 Task: Create a showcase page on LinkedIn to highlight a specific product, service, or initiative
Action: Mouse moved to (797, 60)
Screenshot: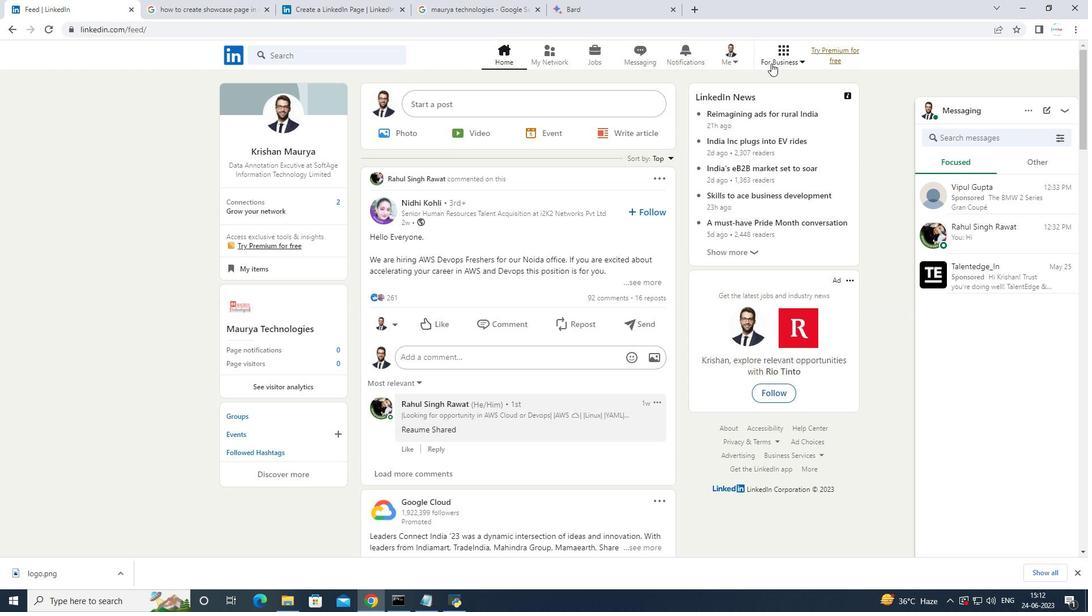
Action: Mouse pressed left at (797, 60)
Screenshot: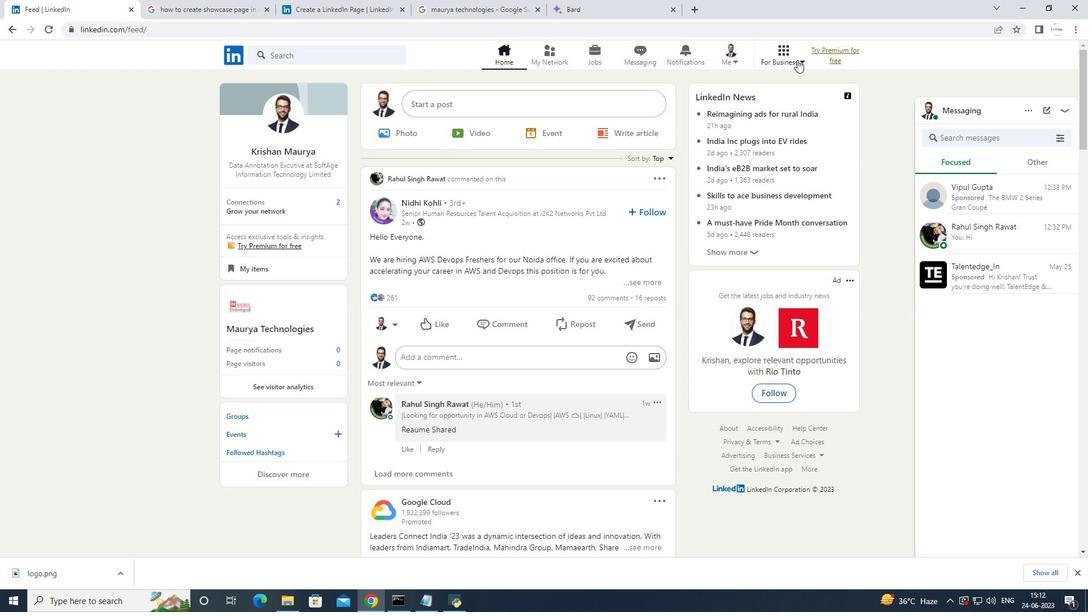 
Action: Mouse moved to (925, 460)
Screenshot: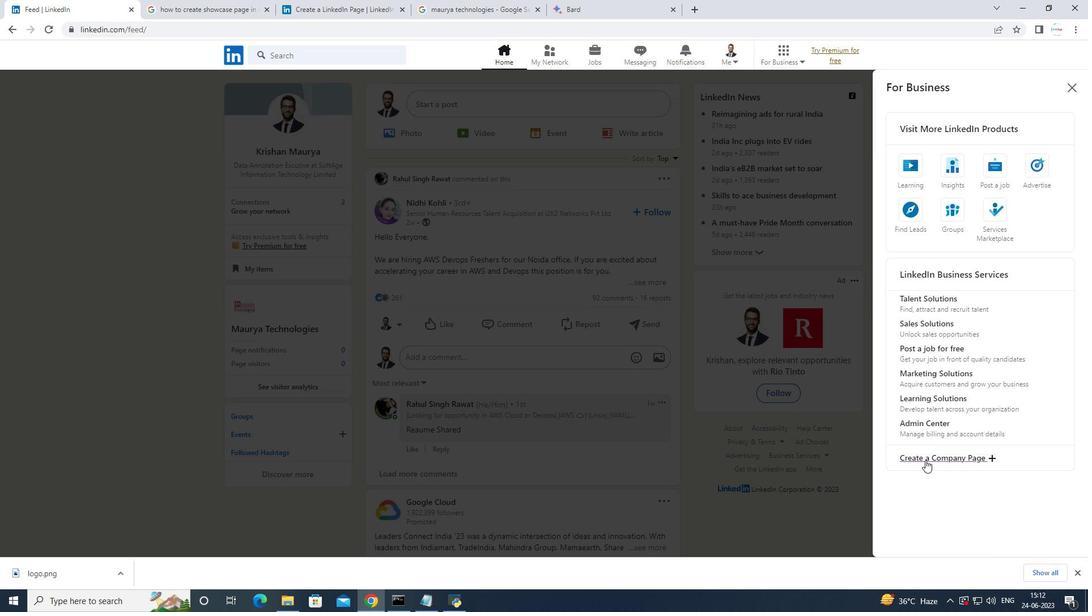 
Action: Mouse pressed left at (925, 460)
Screenshot: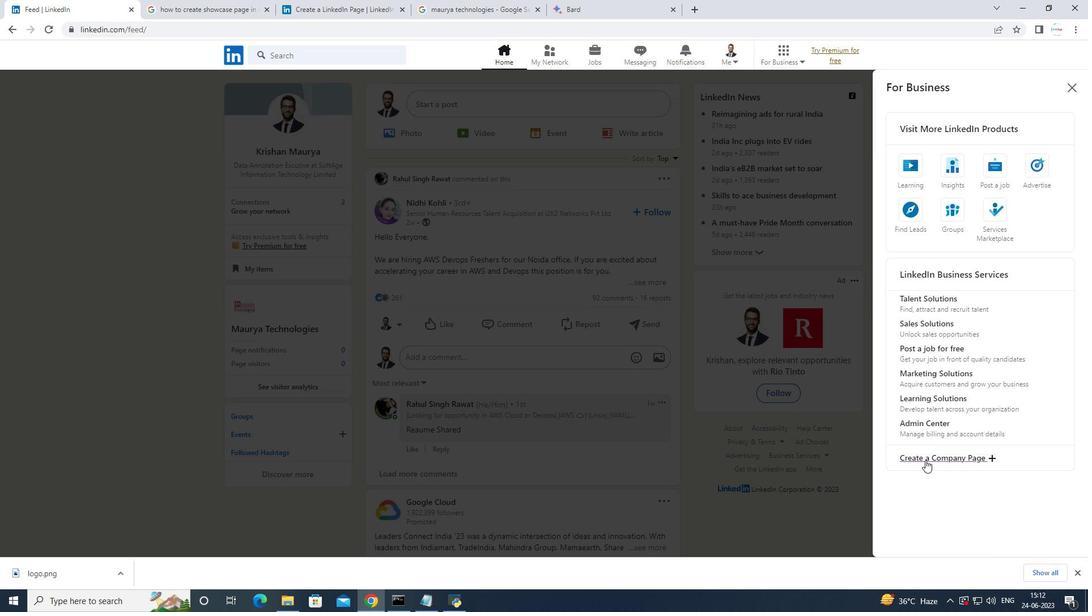 
Action: Mouse moved to (547, 226)
Screenshot: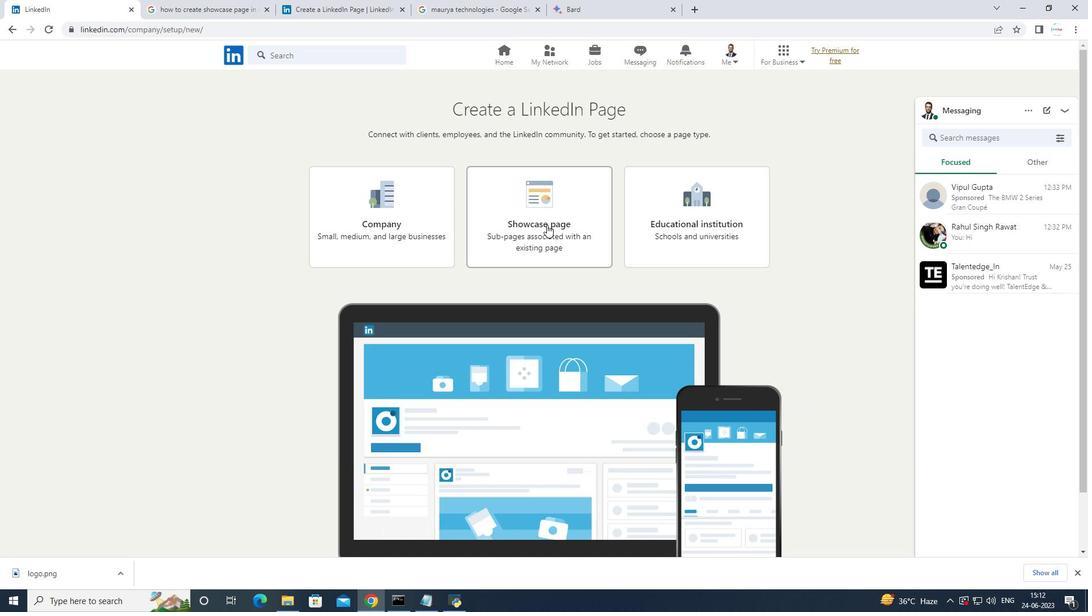 
Action: Mouse pressed left at (547, 226)
Screenshot: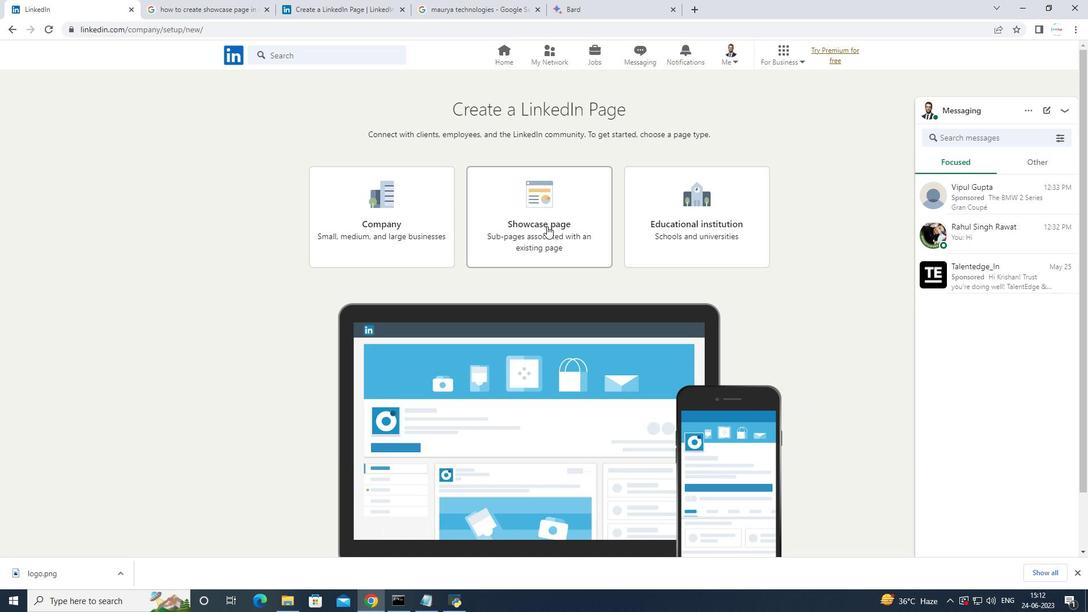 
Action: Mouse moved to (399, 216)
Screenshot: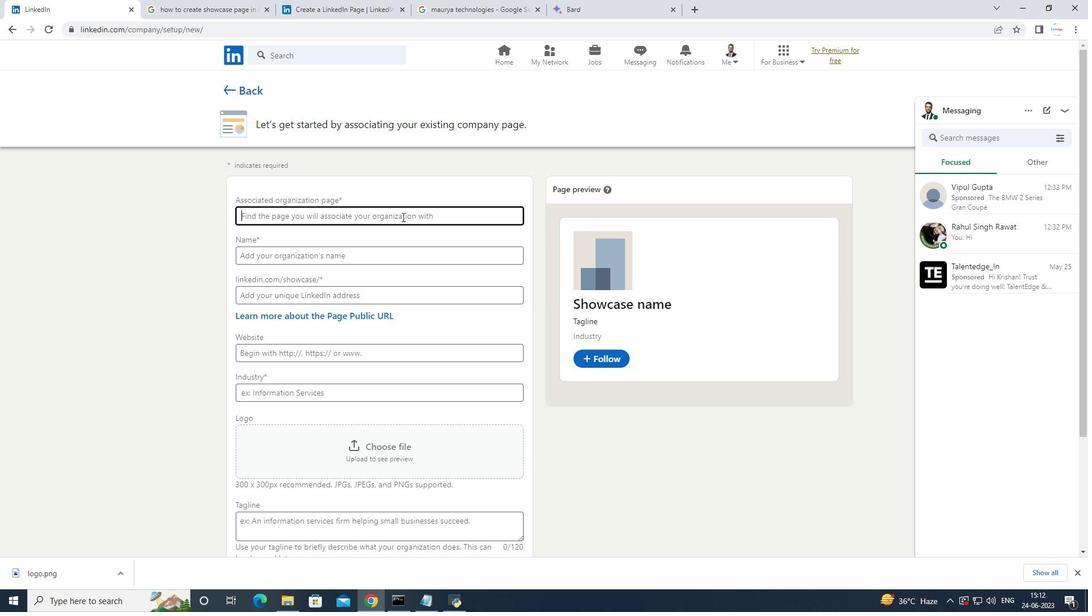 
Action: Mouse pressed left at (399, 216)
Screenshot: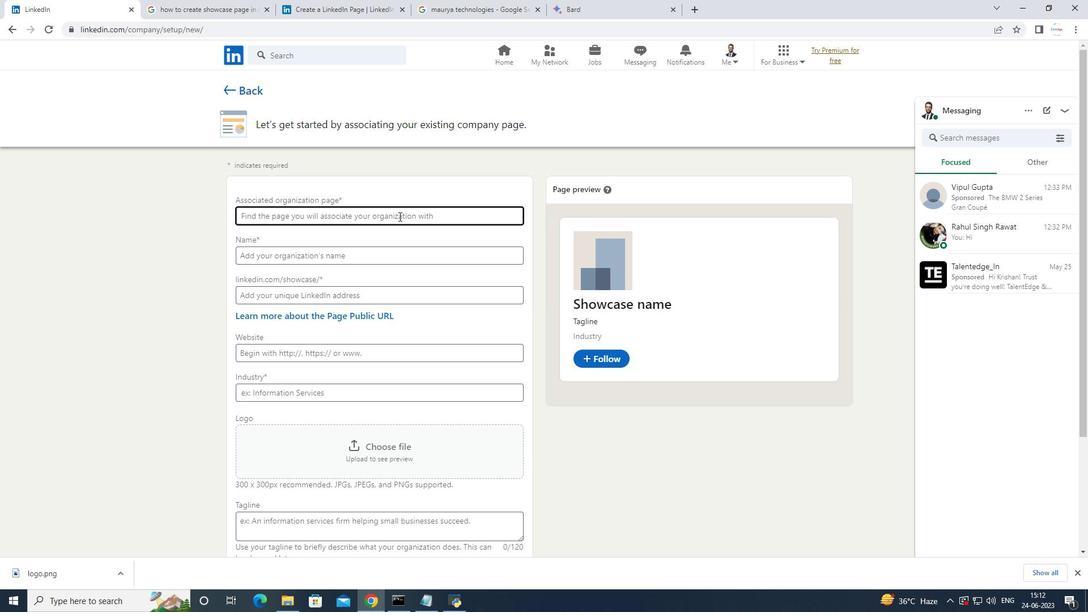 
Action: Key pressed maurya<Key.space>technologies
Screenshot: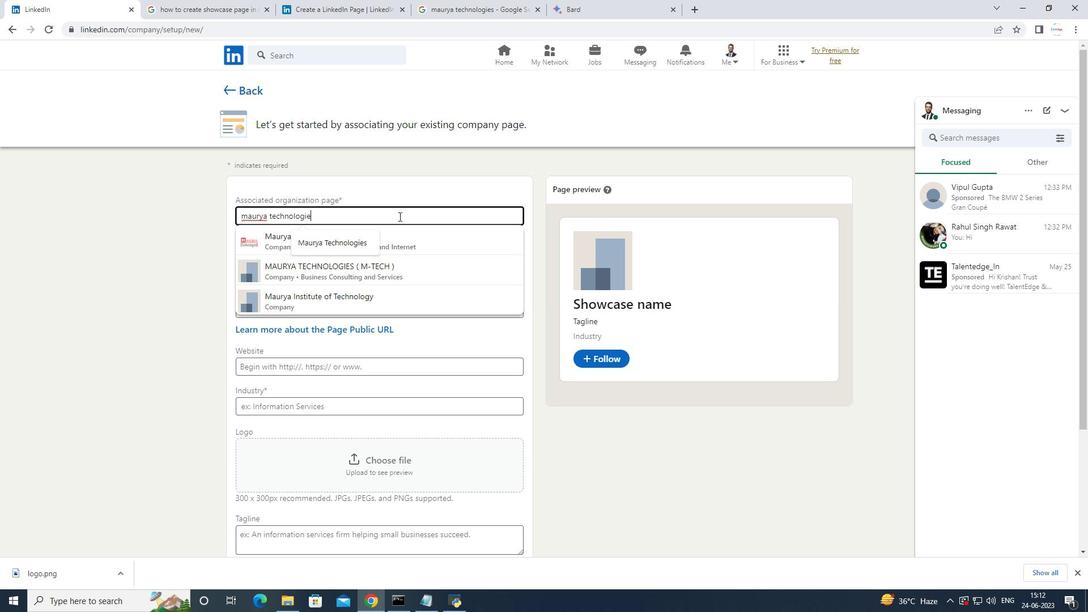 
Action: Mouse moved to (282, 244)
Screenshot: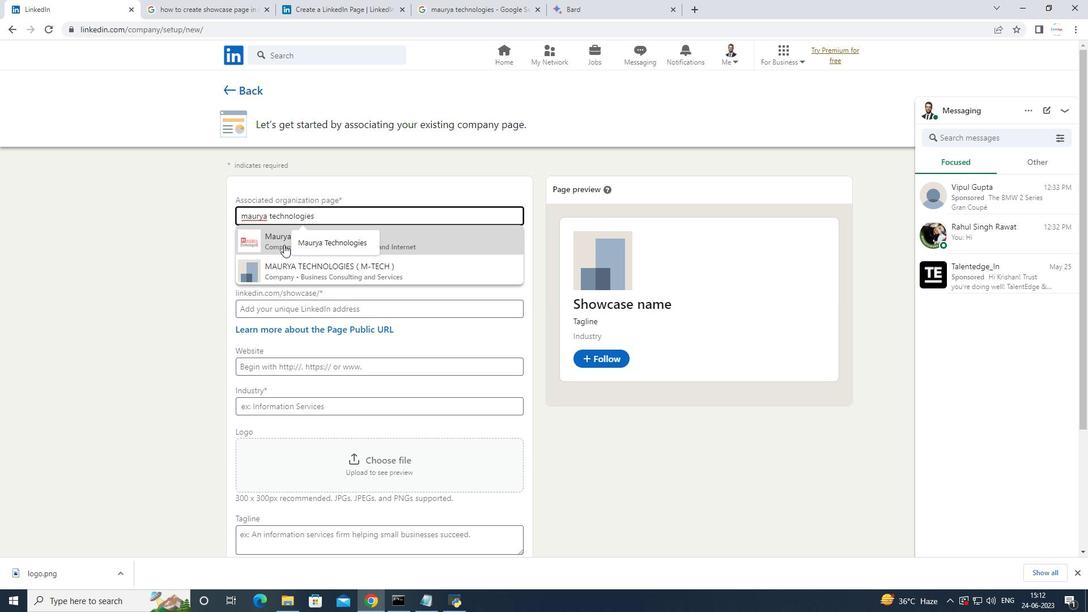 
Action: Mouse pressed left at (282, 244)
Screenshot: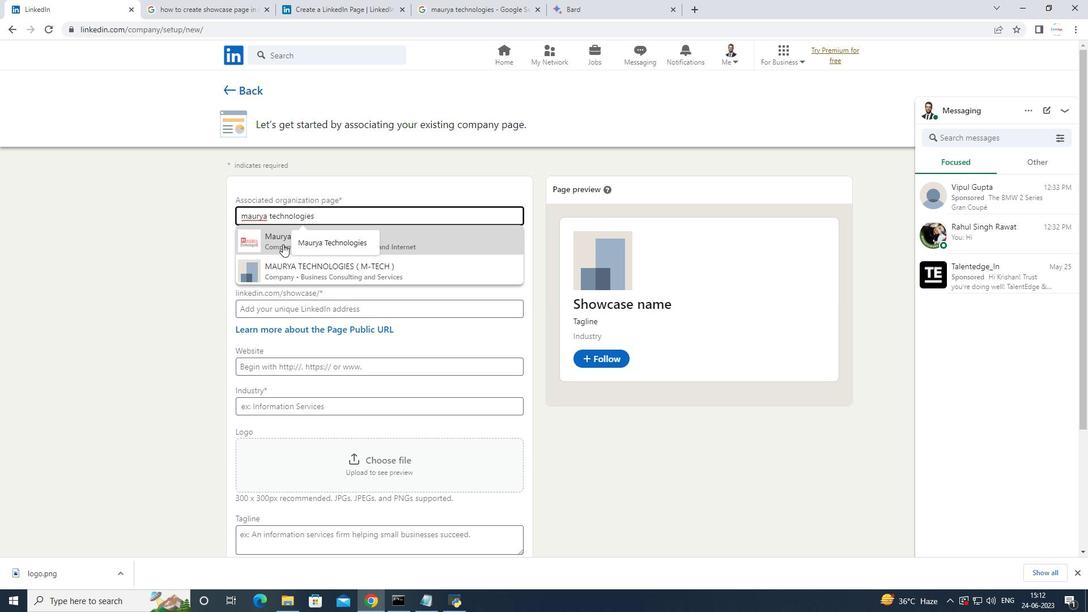 
Action: Mouse moved to (283, 255)
Screenshot: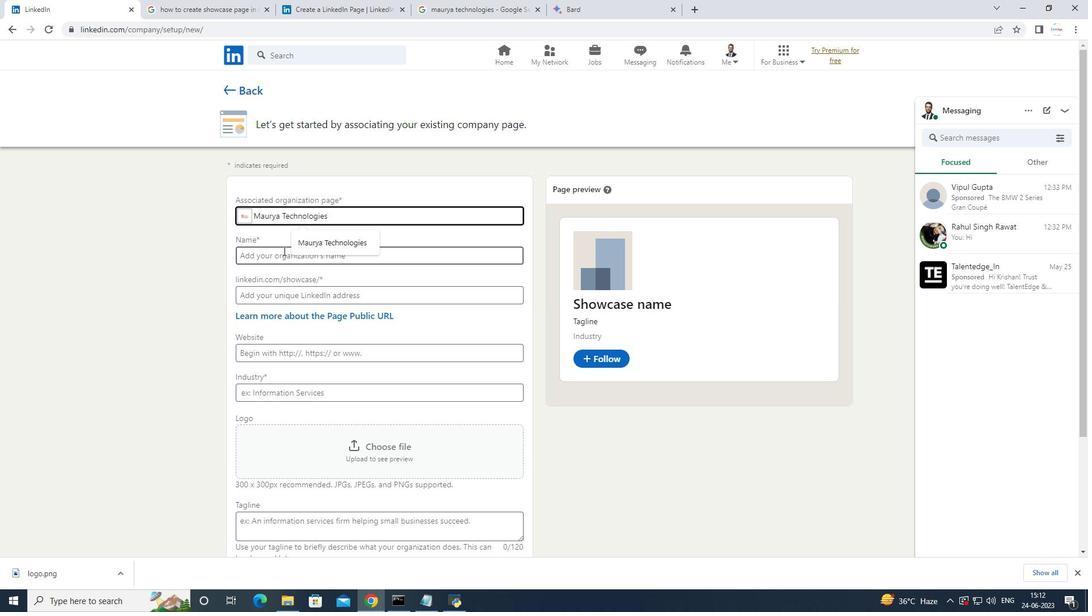 
Action: Mouse pressed left at (283, 255)
Screenshot: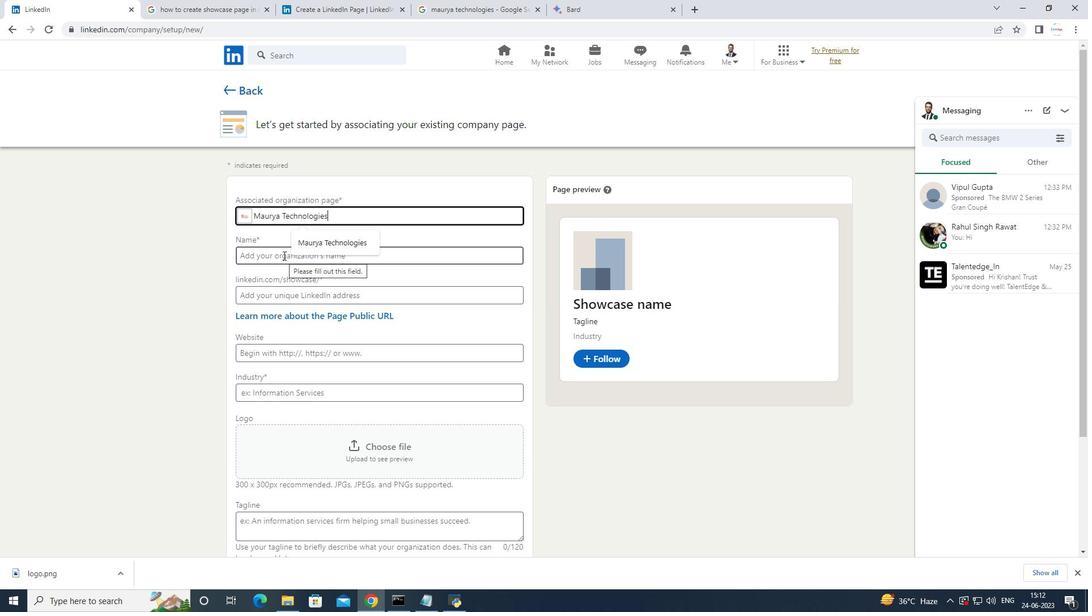 
Action: Mouse moved to (289, 256)
Screenshot: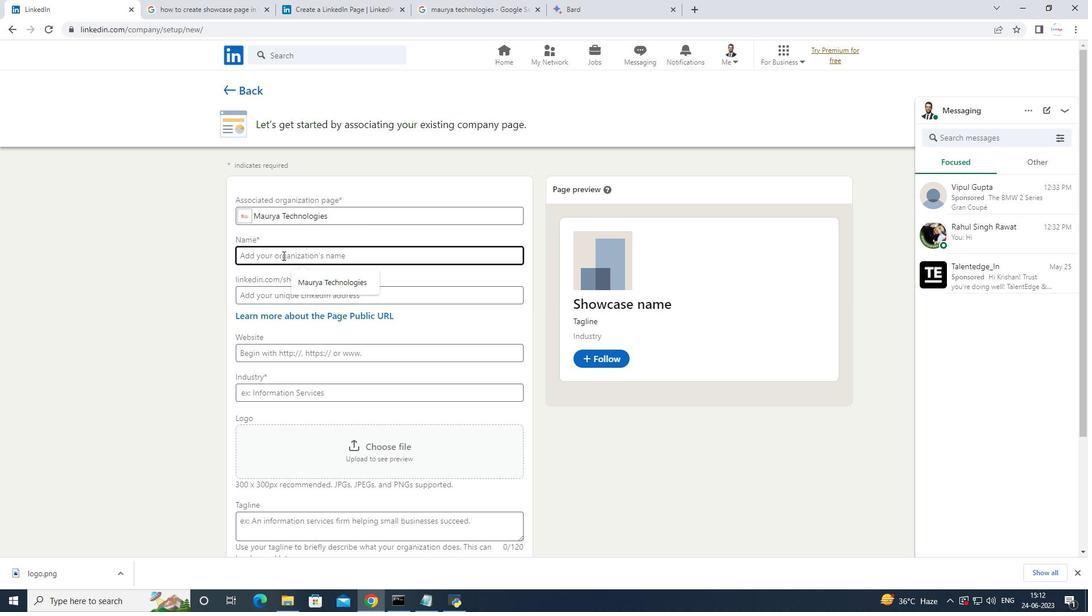 
Action: Key pressed <Key.shift><Key.shift><Key.shift><Key.shift><Key.shift><Key.shift><Key.shift><Key.shift><Key.shift><Key.shift><Key.shift><Key.shift><Key.shift><Key.shift><Key.shift><Key.shift><Key.shift><Key.shift><Key.shift><Key.shift><Key.shift><Key.shift><Key.shift><Key.shift><Key.shift><Key.shift><Key.shift><Key.shift><Key.shift><Key.shift><Key.shift><Key.shift>Maurya<Key.space><Key.shift>Digital<Key.space><Key.shift>Solution
Screenshot: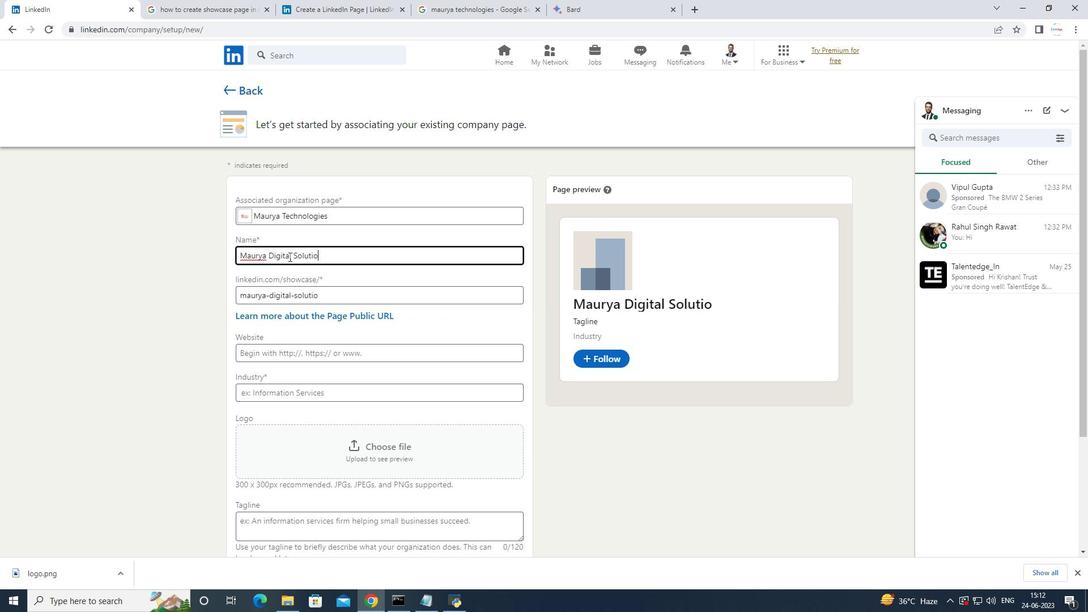 
Action: Mouse moved to (338, 329)
Screenshot: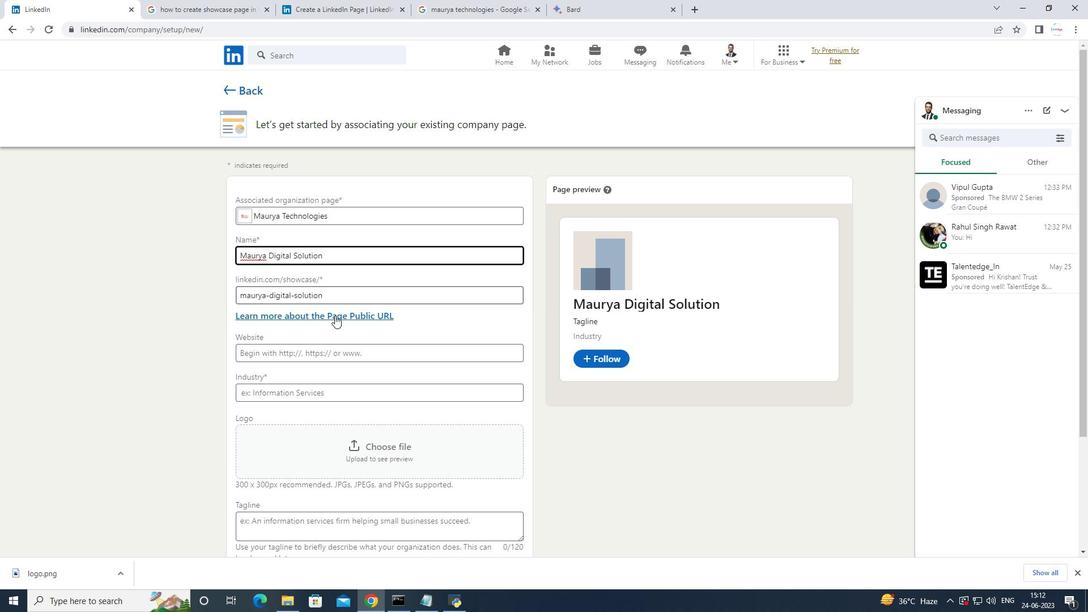 
Action: Mouse scrolled (338, 329) with delta (0, 0)
Screenshot: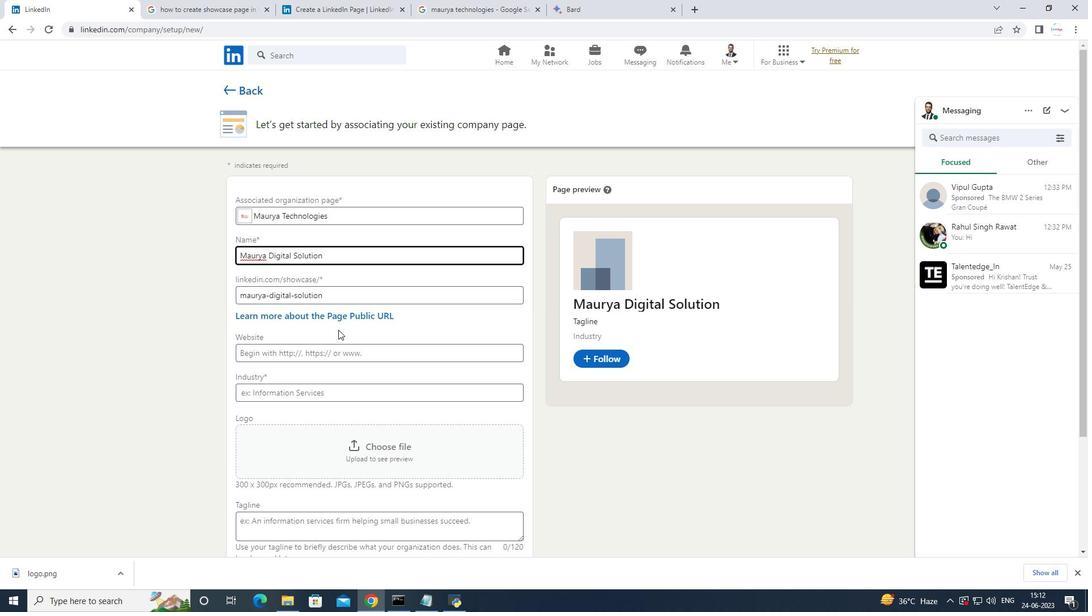 
Action: Mouse moved to (341, 300)
Screenshot: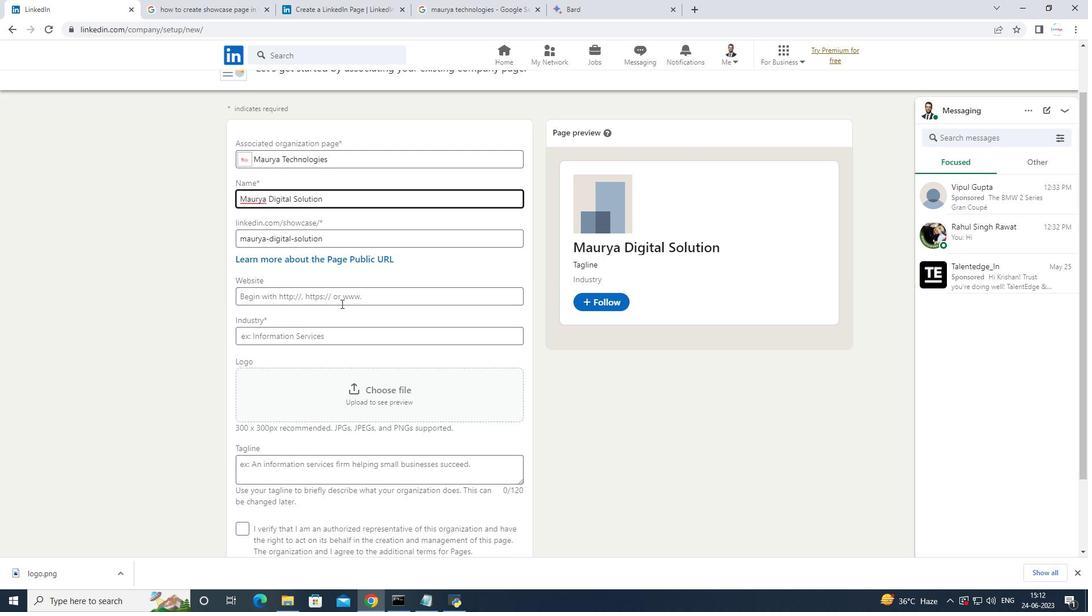 
Action: Mouse pressed left at (341, 300)
Screenshot: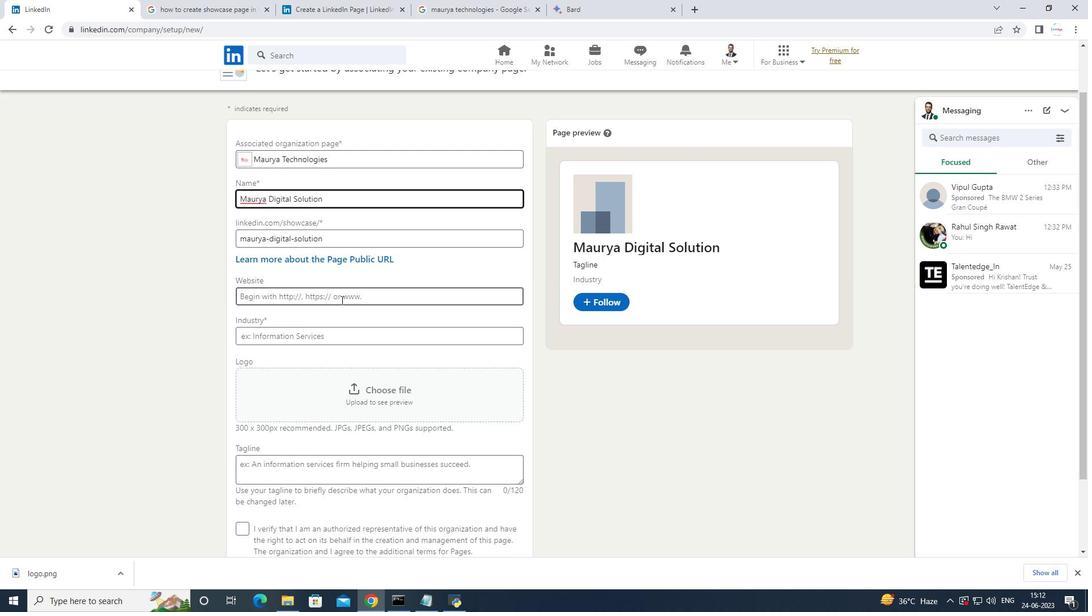 
Action: Key pressed <Key.space>maurya<Key.backspace><Key.backspace><Key.backspace><Key.backspace><Key.backspace><Key.backspace><Key.backspace><Key.backspace>www.mauryadigitalsolution.com
Screenshot: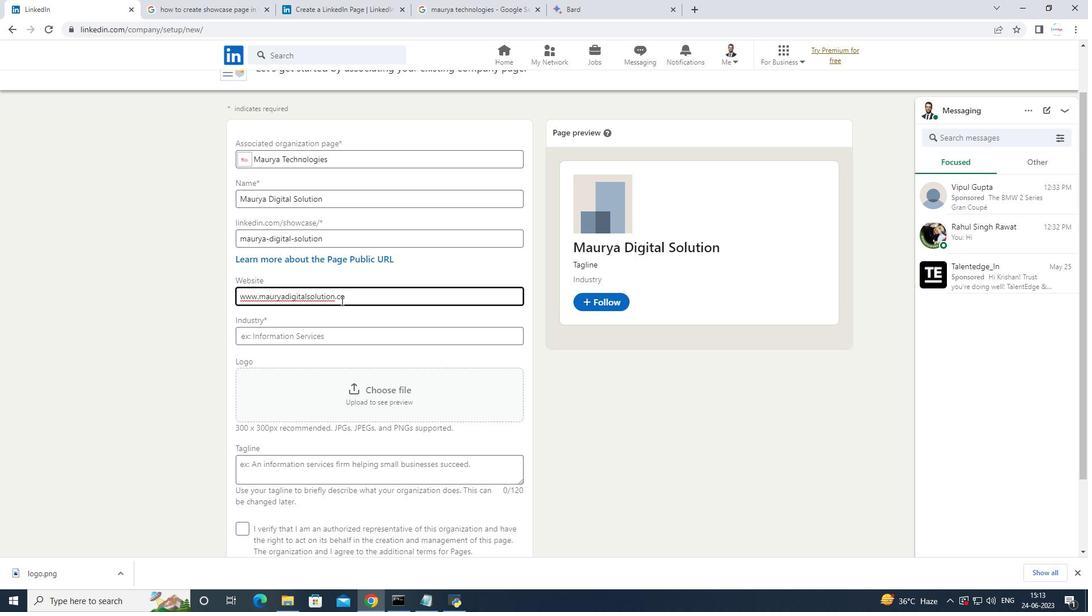 
Action: Mouse moved to (375, 340)
Screenshot: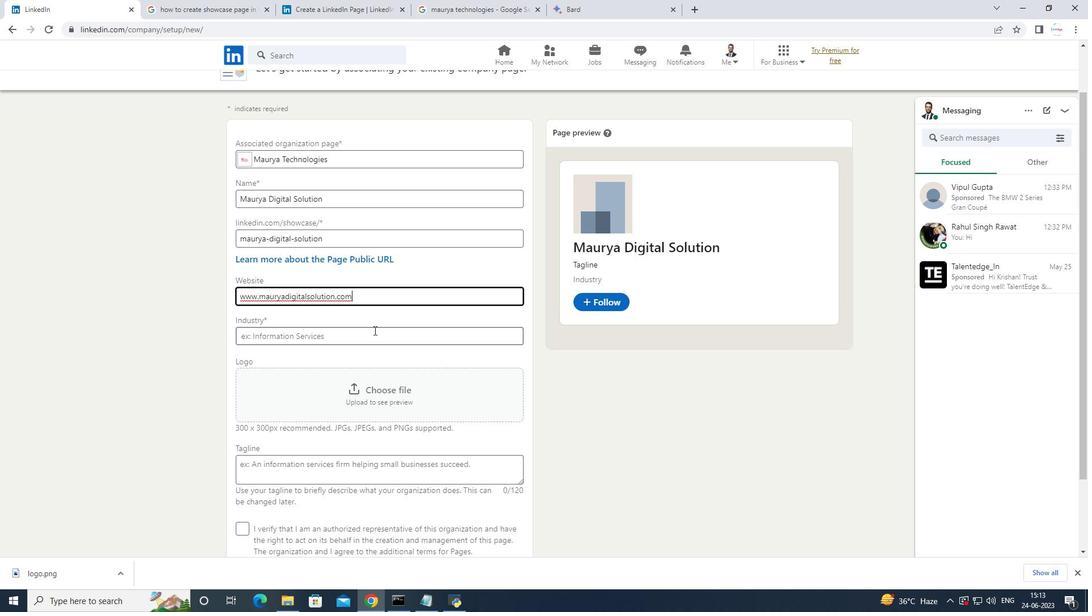 
Action: Mouse pressed left at (375, 340)
Screenshot: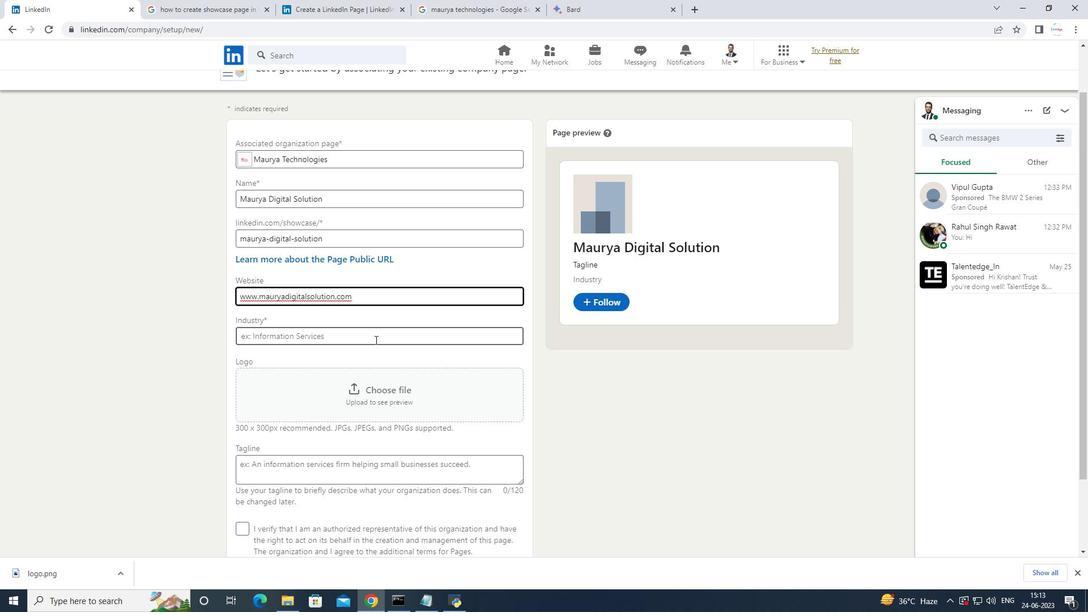 
Action: Mouse moved to (375, 340)
Screenshot: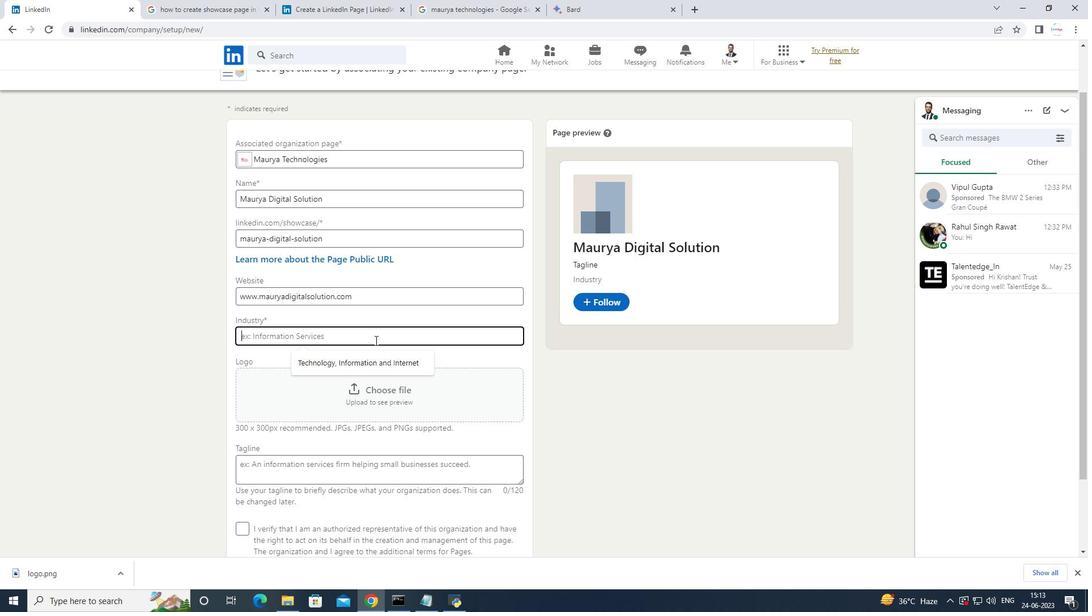 
Action: Key pressed marketing
Screenshot: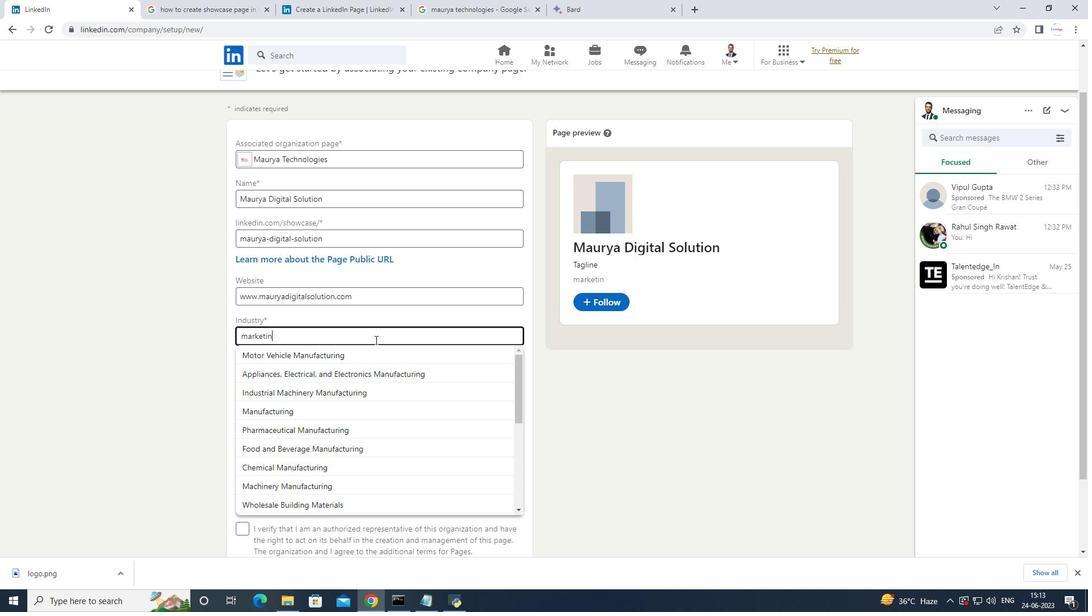 
Action: Mouse moved to (354, 357)
Screenshot: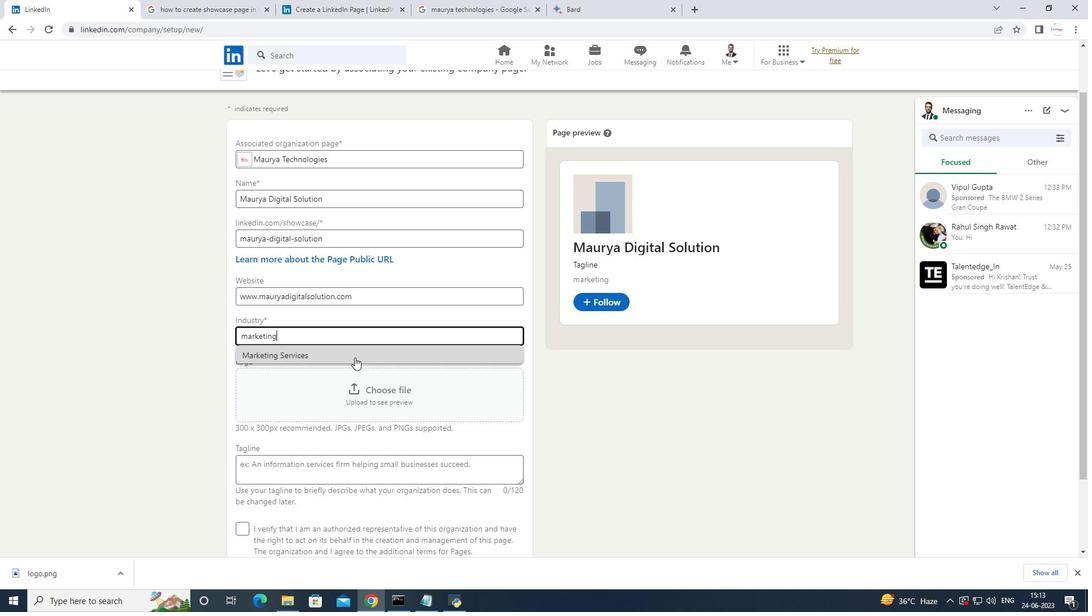 
Action: Mouse pressed left at (354, 357)
Screenshot: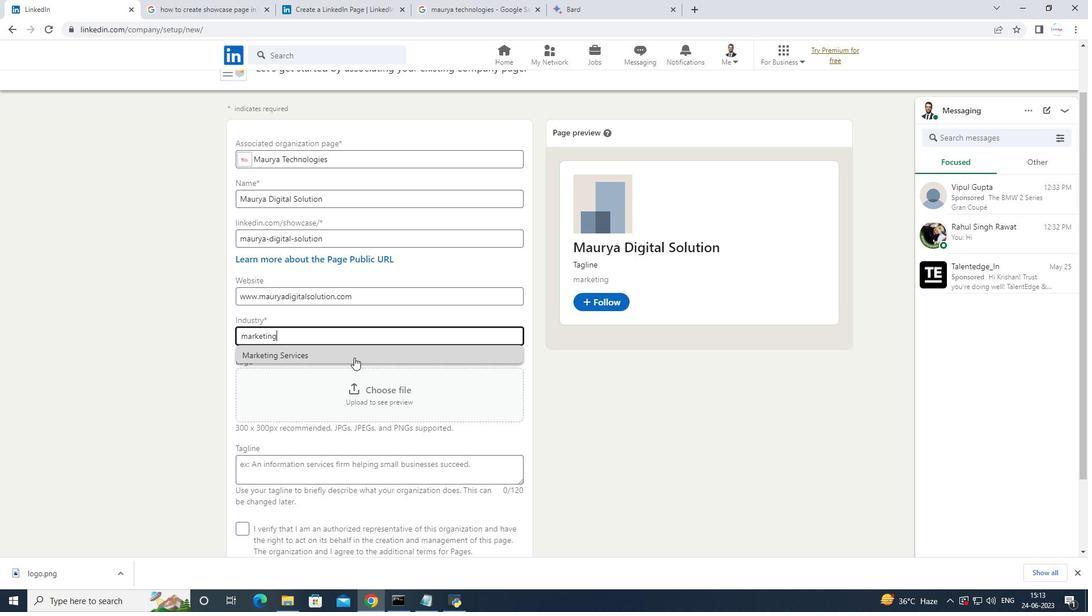 
Action: Mouse moved to (350, 424)
Screenshot: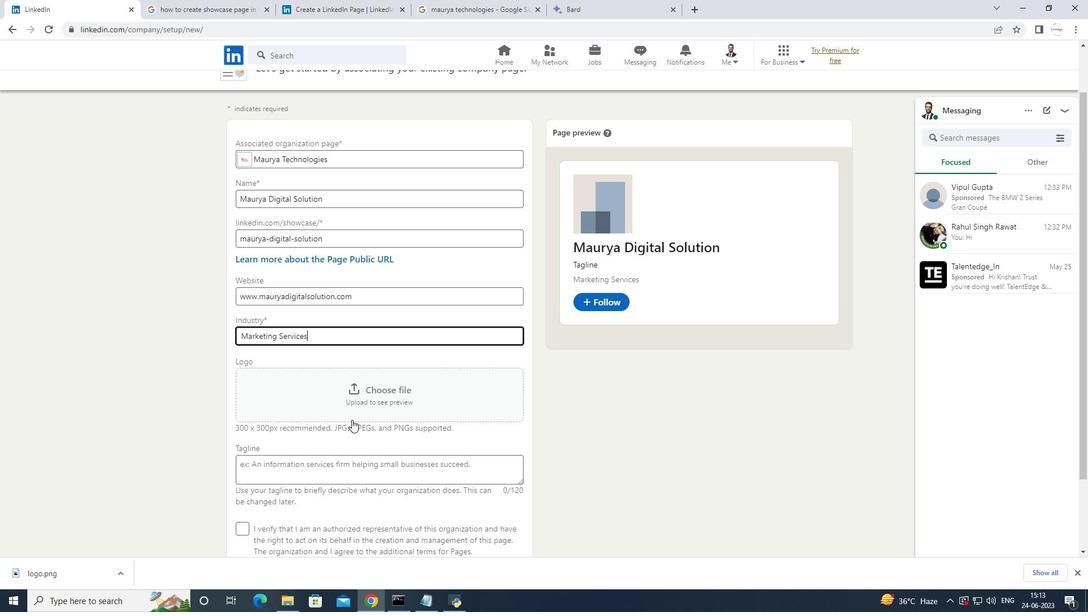
Action: Mouse scrolled (350, 424) with delta (0, 0)
Screenshot: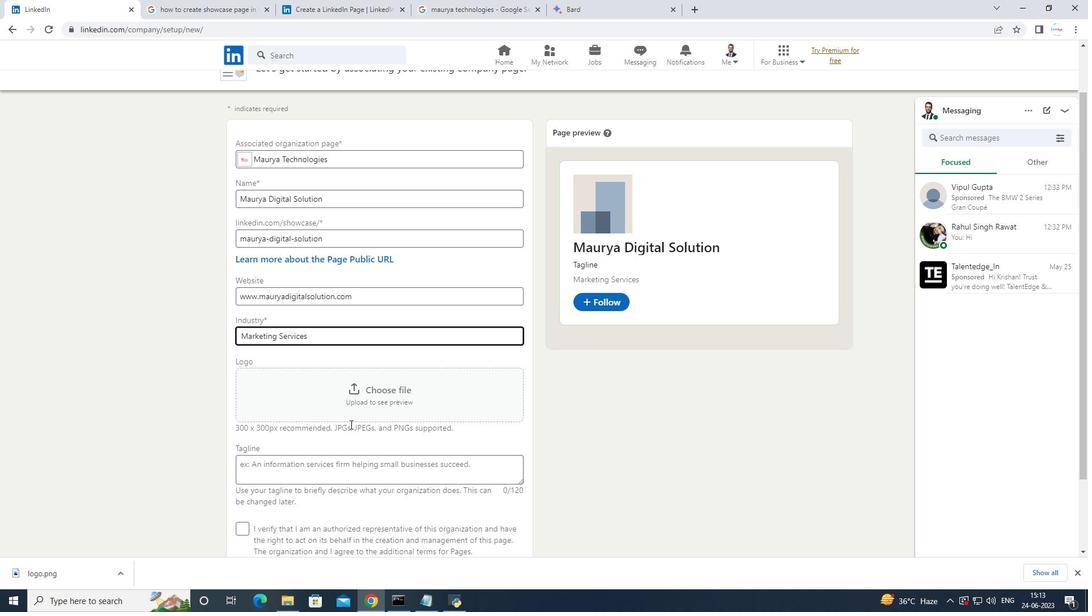 
Action: Mouse moved to (333, 415)
Screenshot: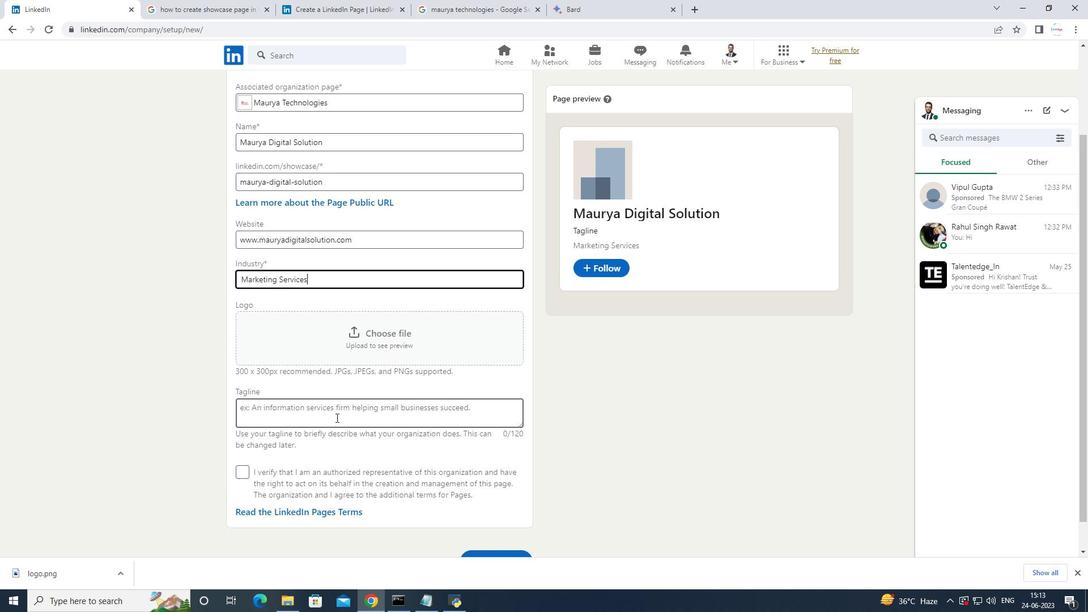 
Action: Mouse pressed left at (333, 415)
Screenshot: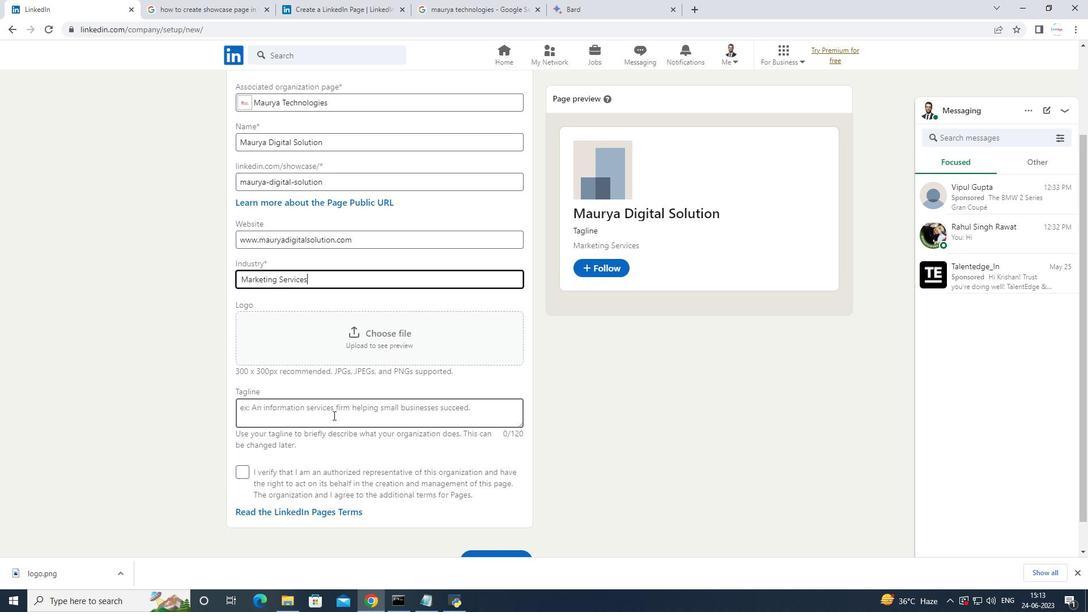 
Action: Key pressed digi<Key.backspace><Key.backspace><Key.backspace><Key.backspace><Key.backspace>its<Key.space>time<Key.space>to<Key.space>shift<Key.space>digital
Screenshot: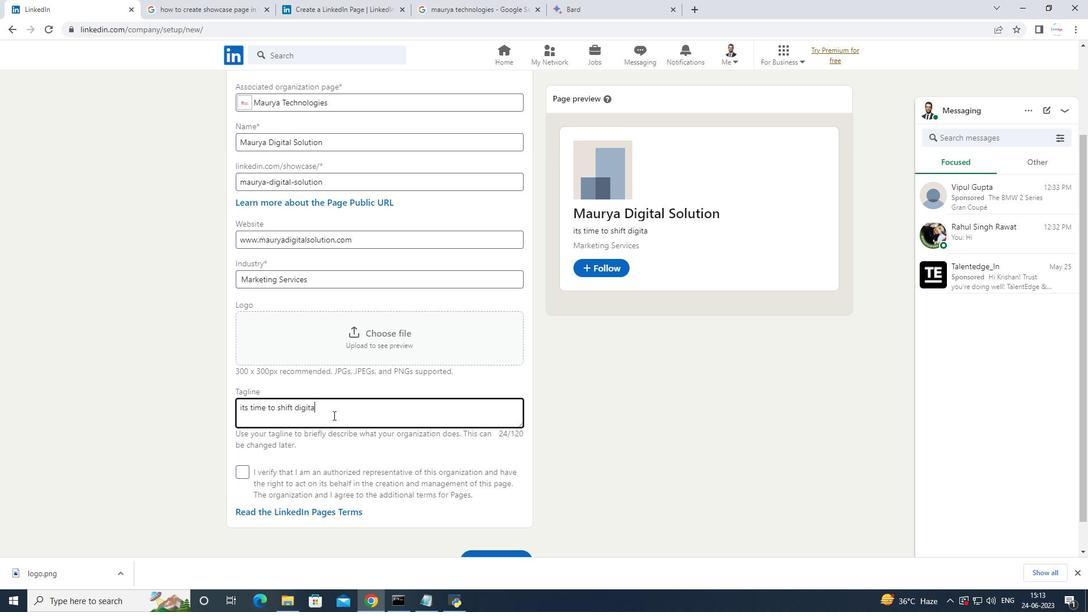 
Action: Mouse moved to (361, 346)
Screenshot: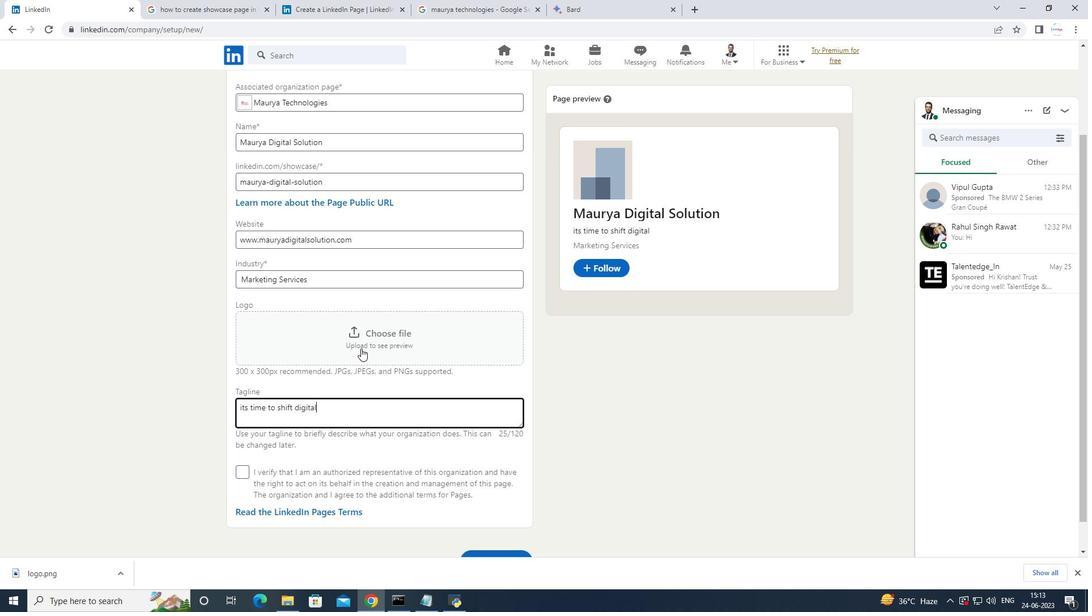 
Action: Mouse pressed left at (361, 346)
Screenshot: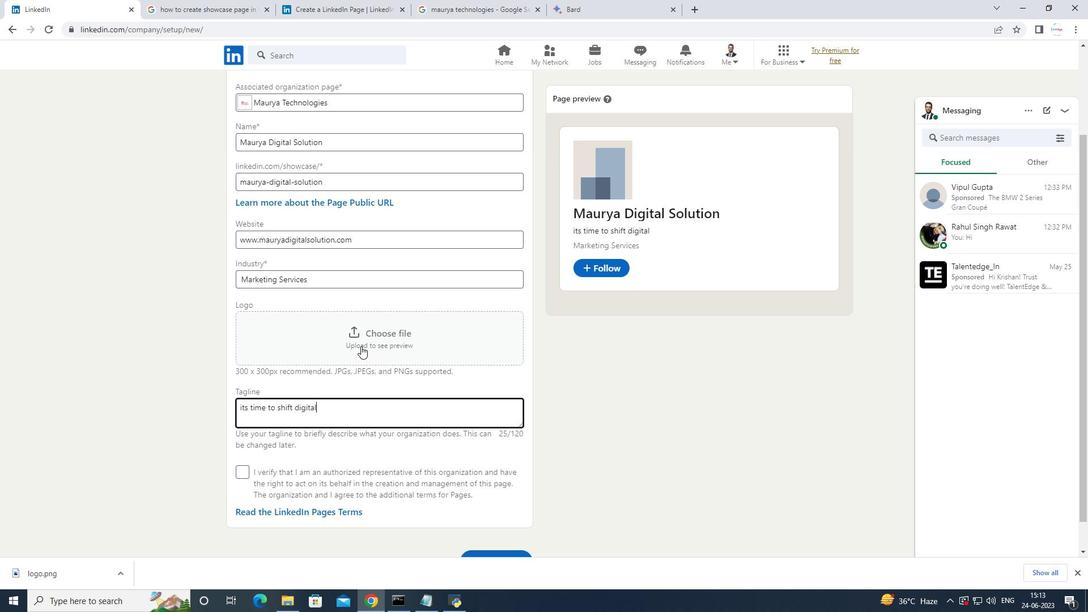 
Action: Mouse moved to (177, 95)
Screenshot: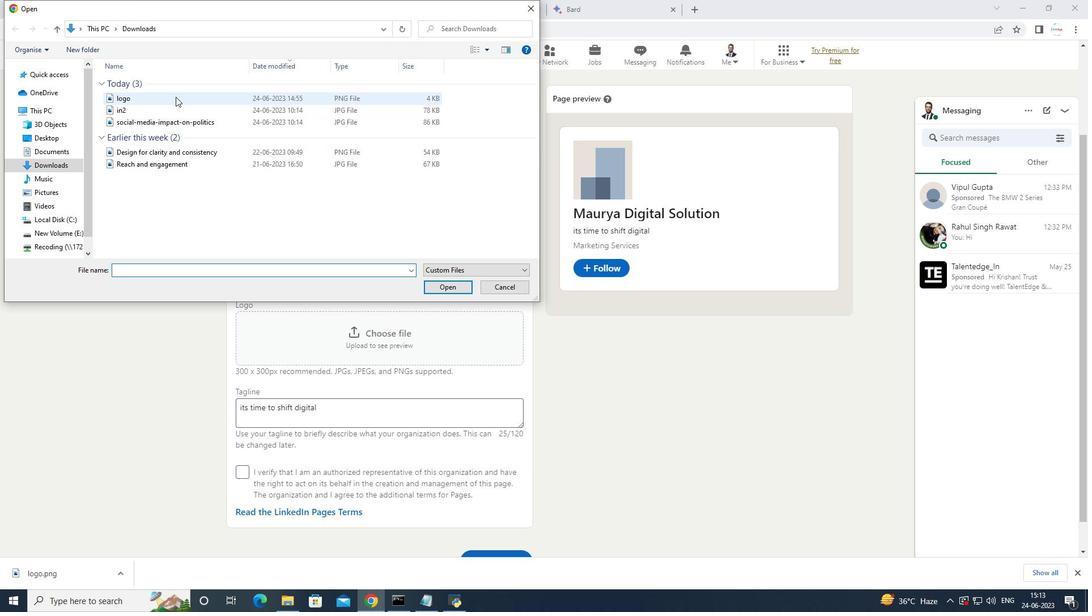 
Action: Mouse pressed left at (177, 95)
Screenshot: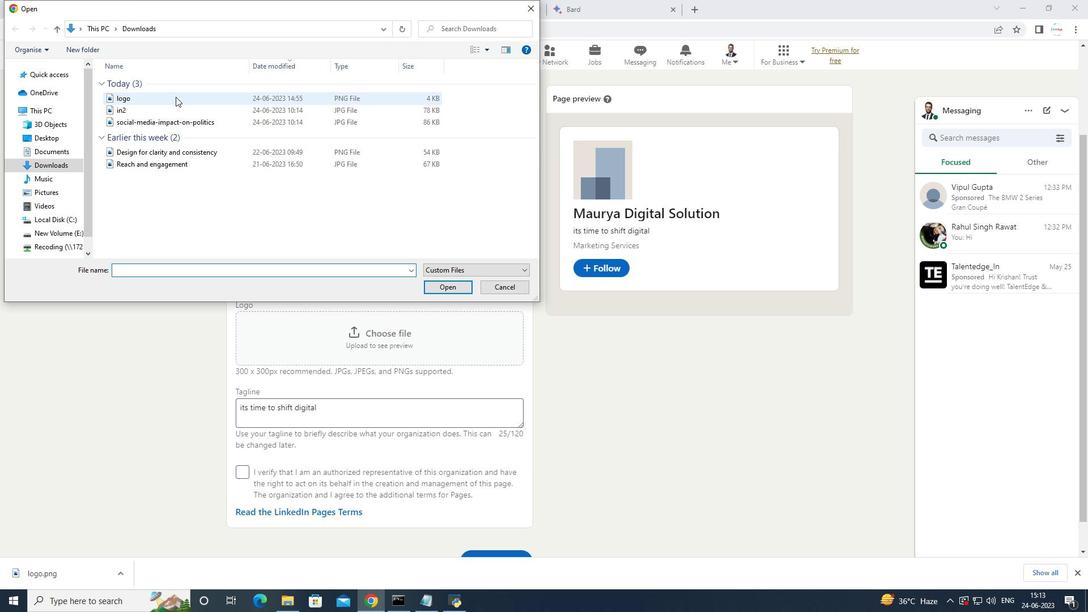 
Action: Mouse moved to (447, 282)
Screenshot: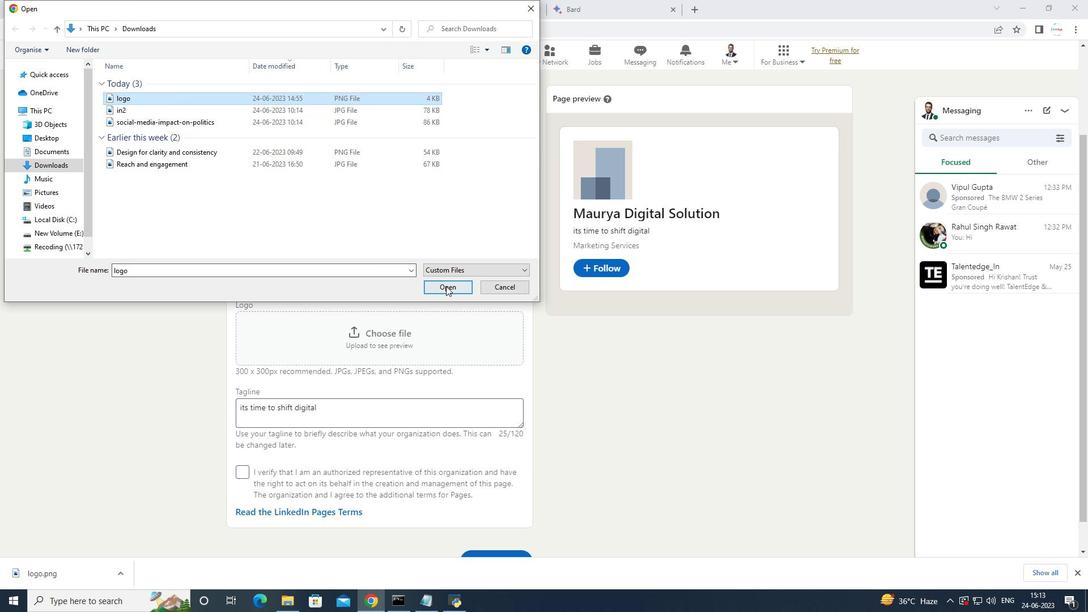 
Action: Mouse pressed left at (447, 282)
Screenshot: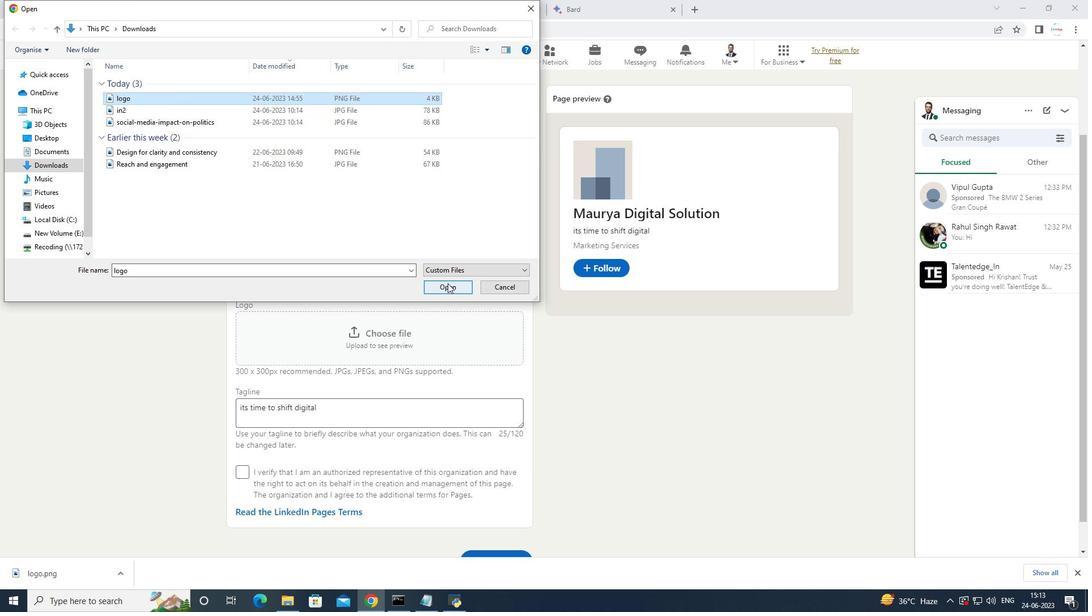 
Action: Mouse moved to (244, 459)
Screenshot: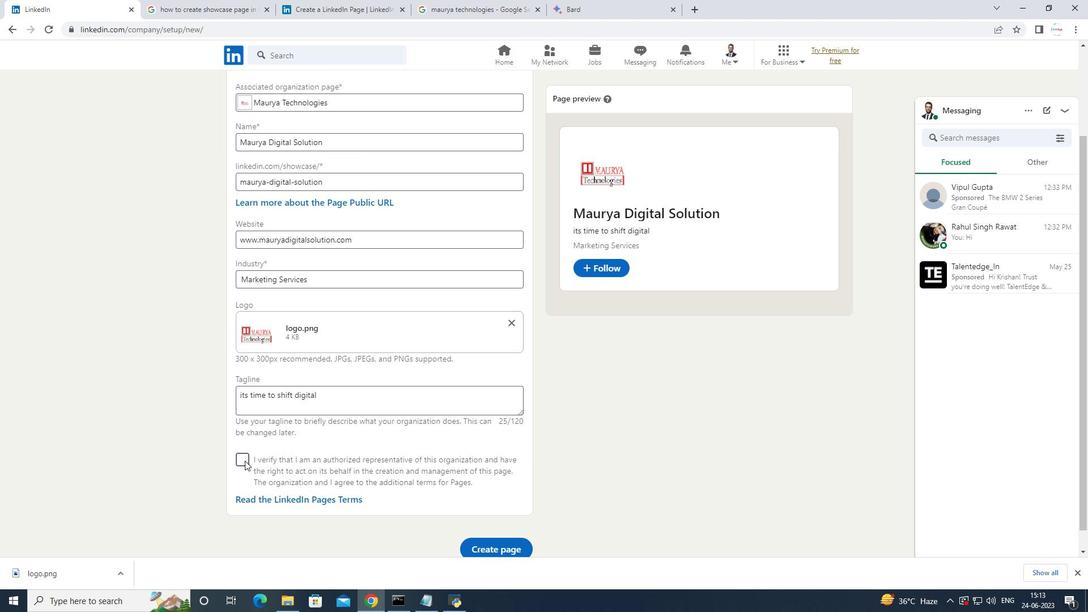 
Action: Mouse pressed left at (244, 459)
Screenshot: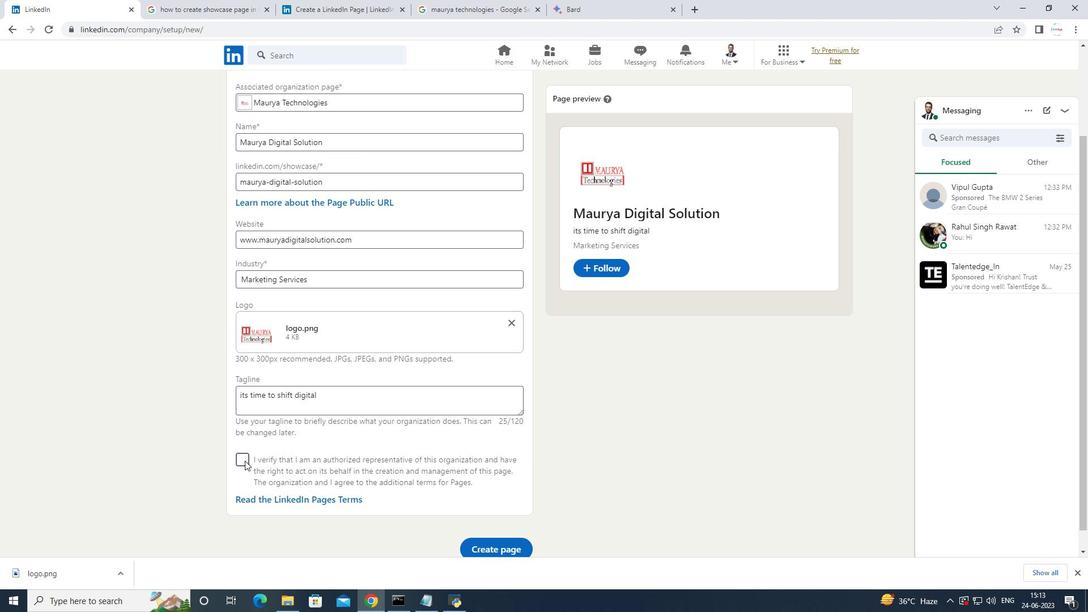 
Action: Mouse moved to (496, 545)
Screenshot: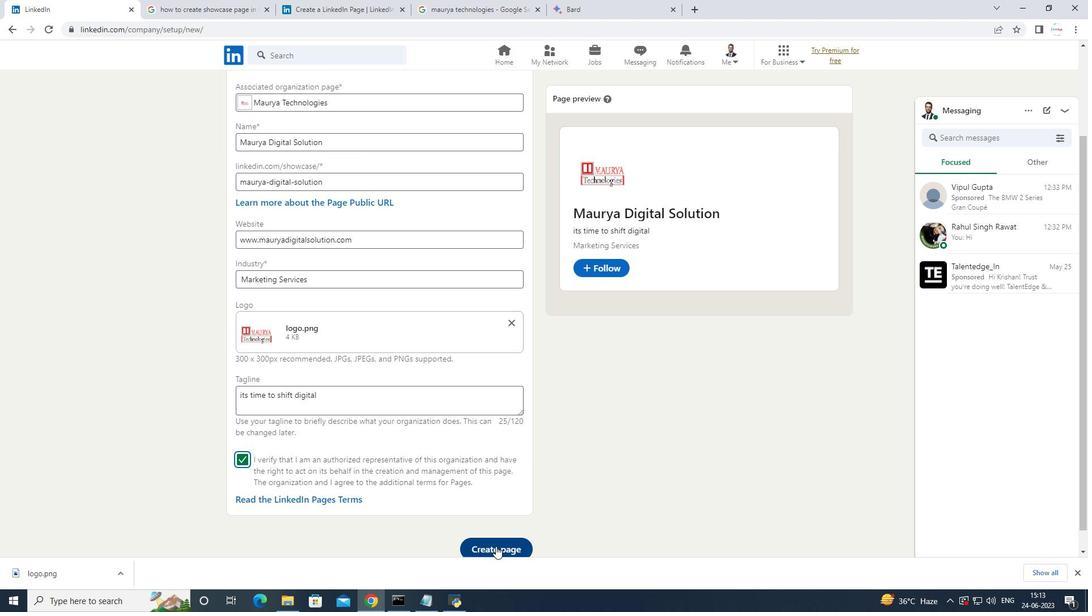 
Action: Mouse pressed left at (496, 545)
Screenshot: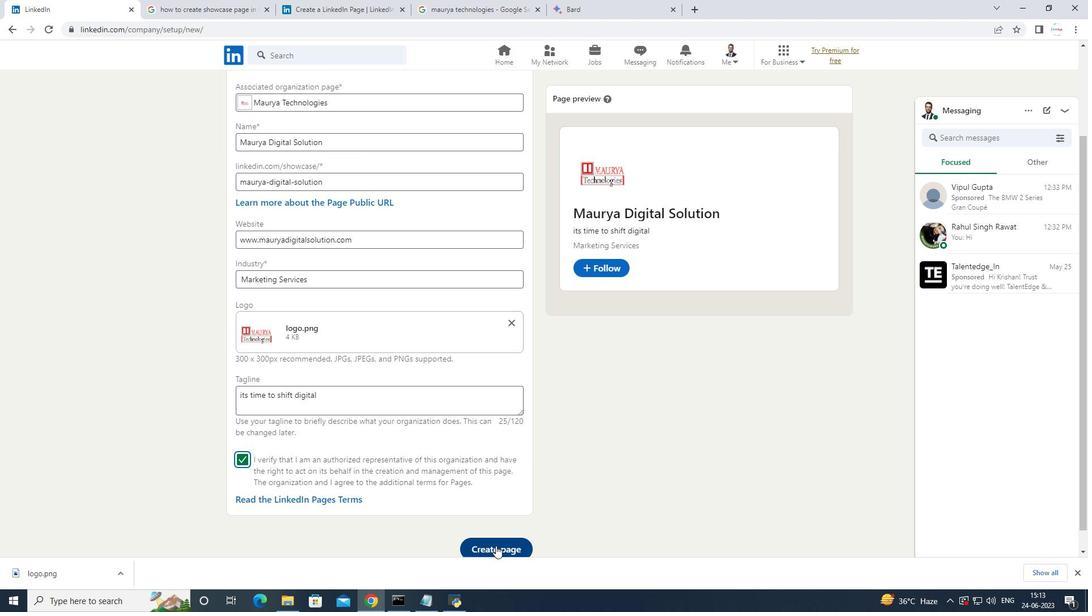 
Action: Mouse moved to (493, 527)
Screenshot: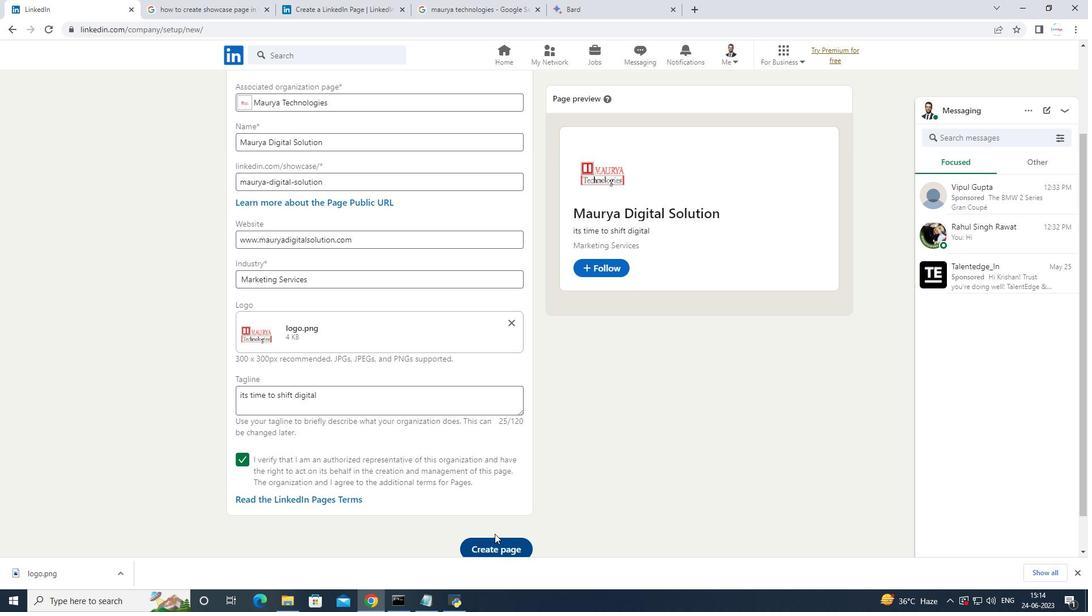 
Action: Mouse scrolled (493, 528) with delta (0, 0)
Screenshot: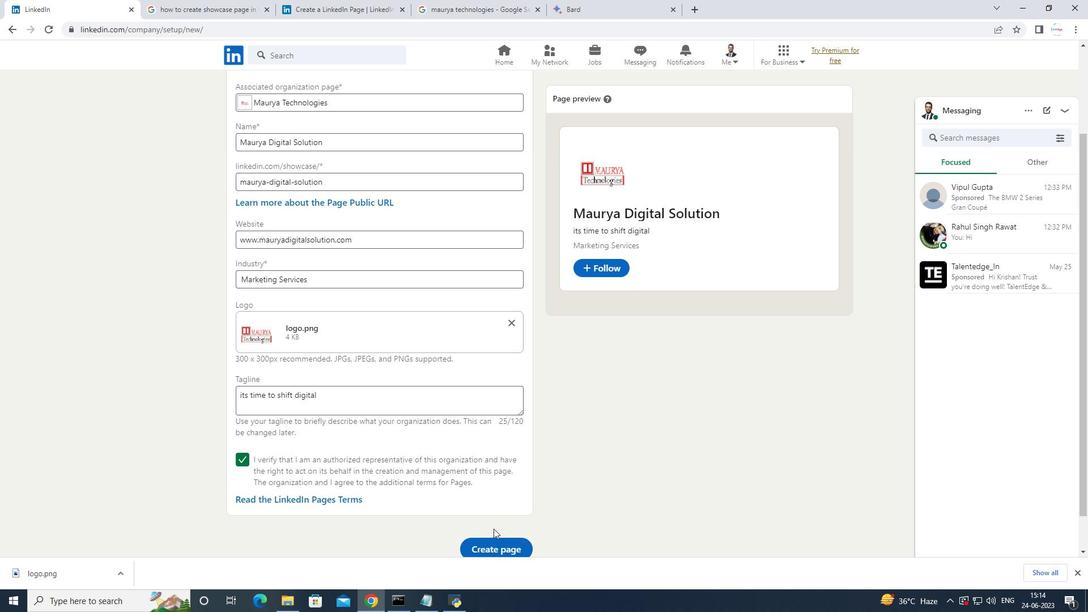 
Action: Mouse scrolled (493, 528) with delta (0, 0)
Screenshot: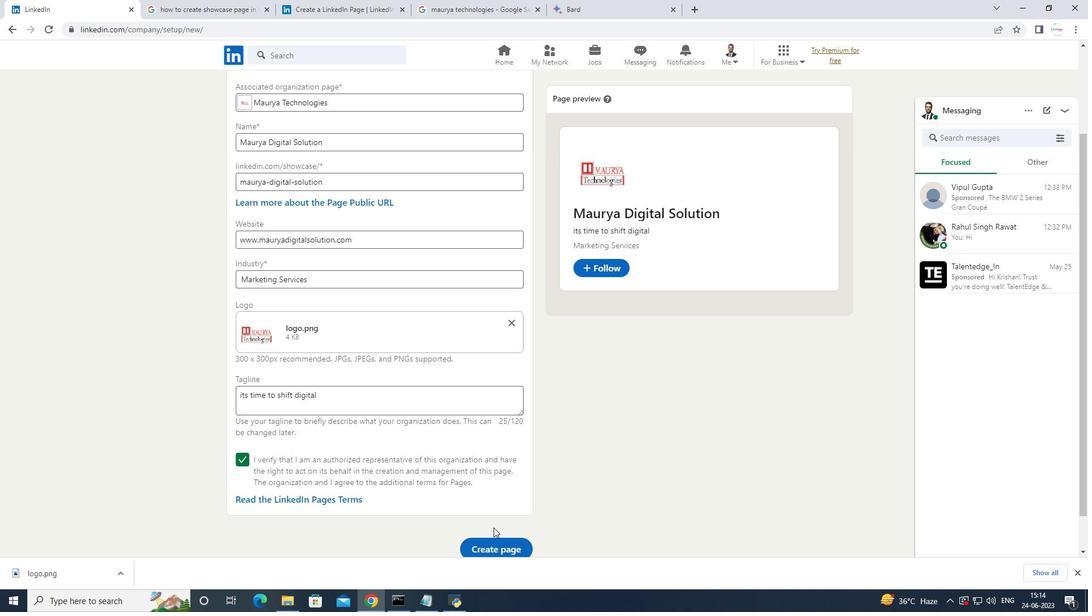 
Action: Mouse moved to (493, 527)
Screenshot: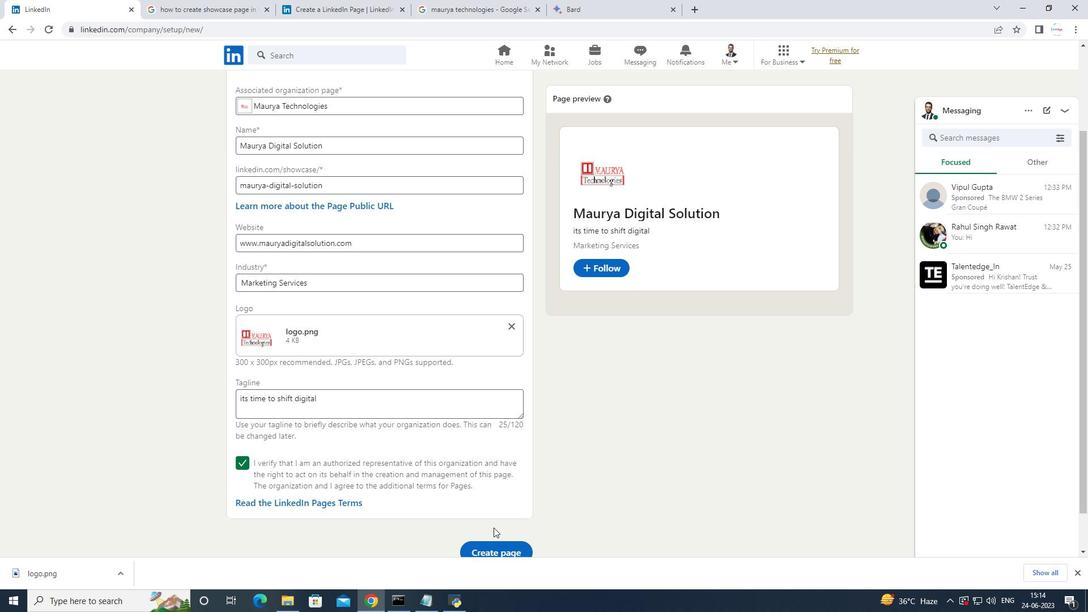 
Action: Mouse scrolled (493, 527) with delta (0, 0)
Screenshot: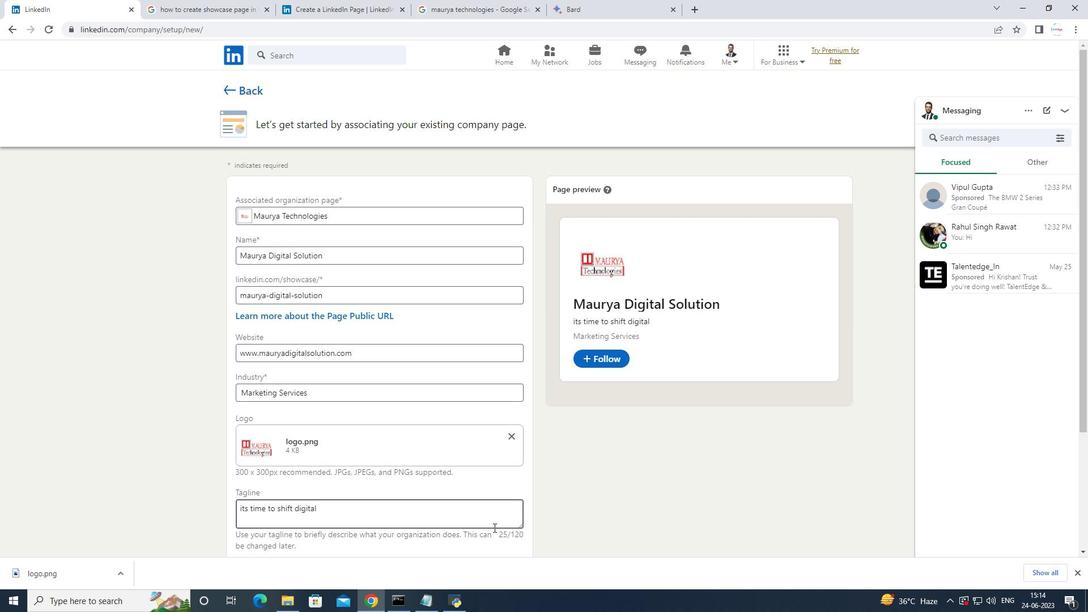 
Action: Mouse scrolled (493, 527) with delta (0, 0)
Screenshot: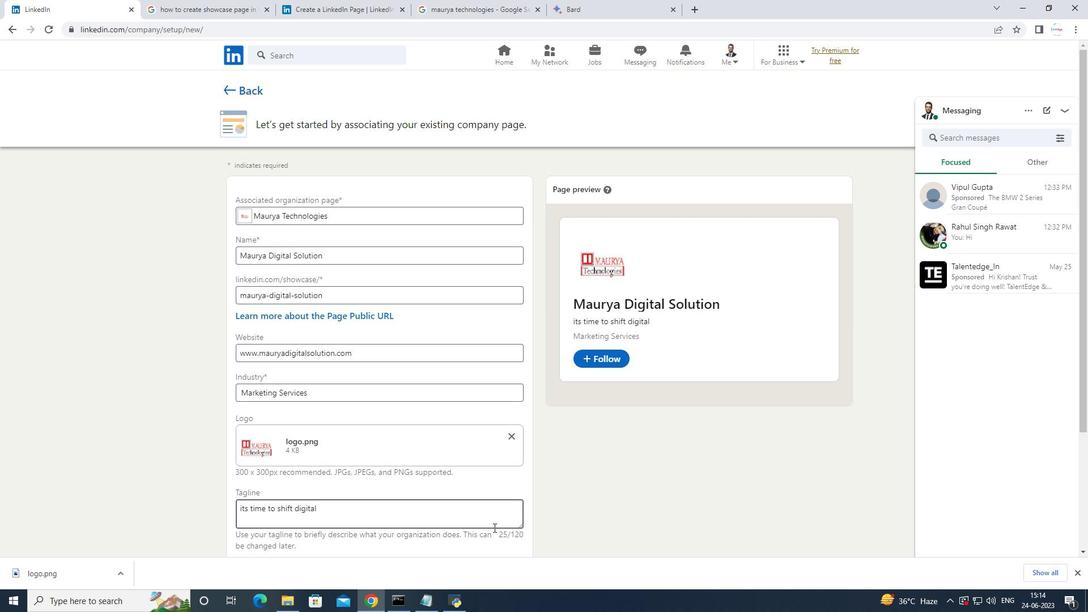 
Action: Mouse scrolled (493, 527) with delta (0, 0)
Screenshot: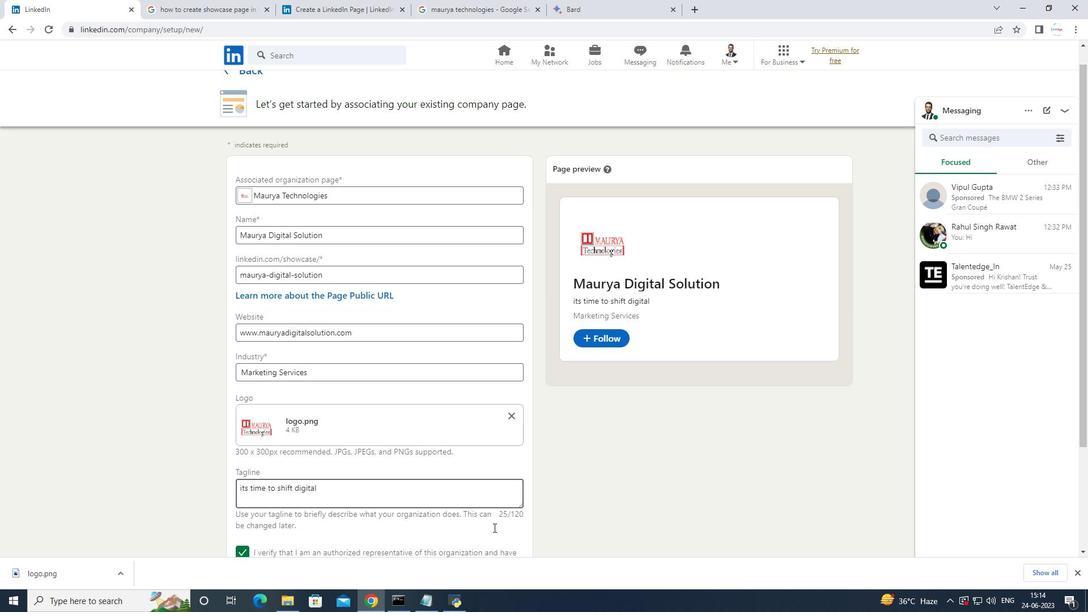 
Action: Mouse moved to (417, 519)
Screenshot: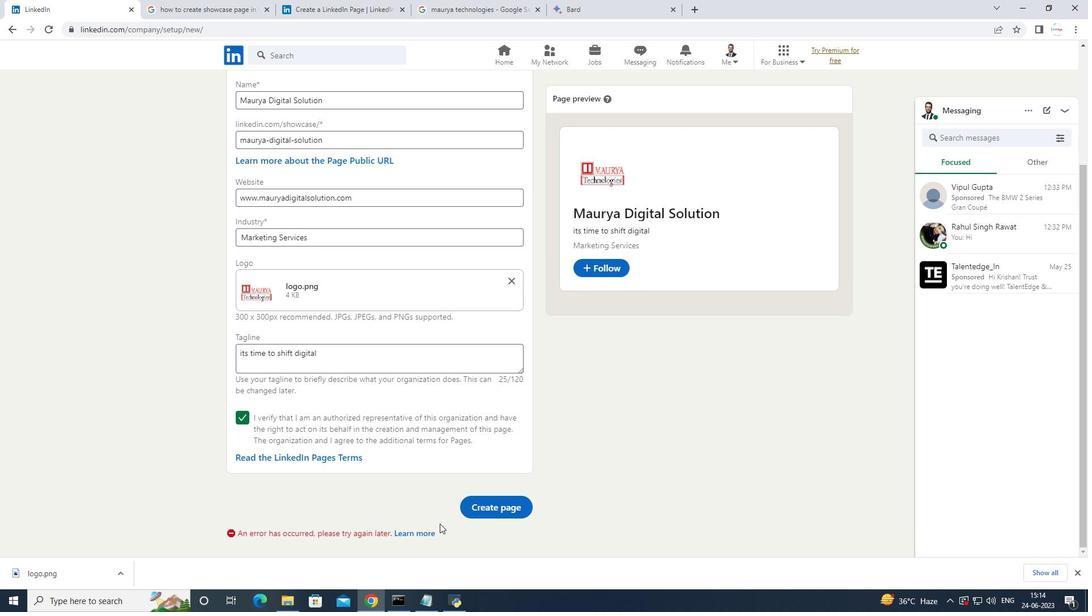 
Action: Mouse scrolled (417, 519) with delta (0, 0)
Screenshot: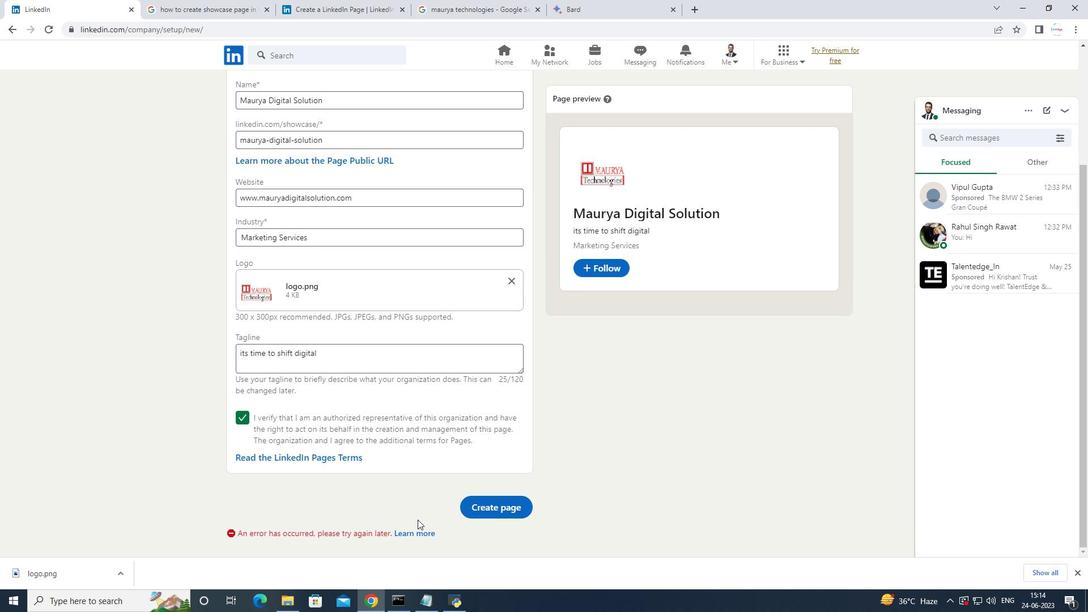 
Action: Mouse moved to (481, 507)
Screenshot: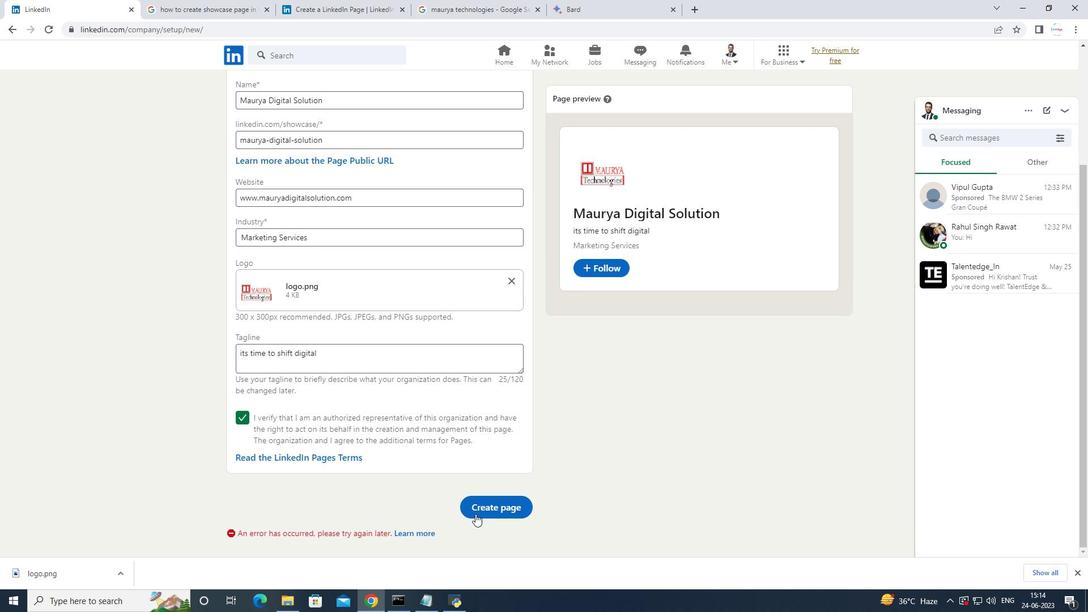 
Action: Mouse pressed left at (481, 507)
Screenshot: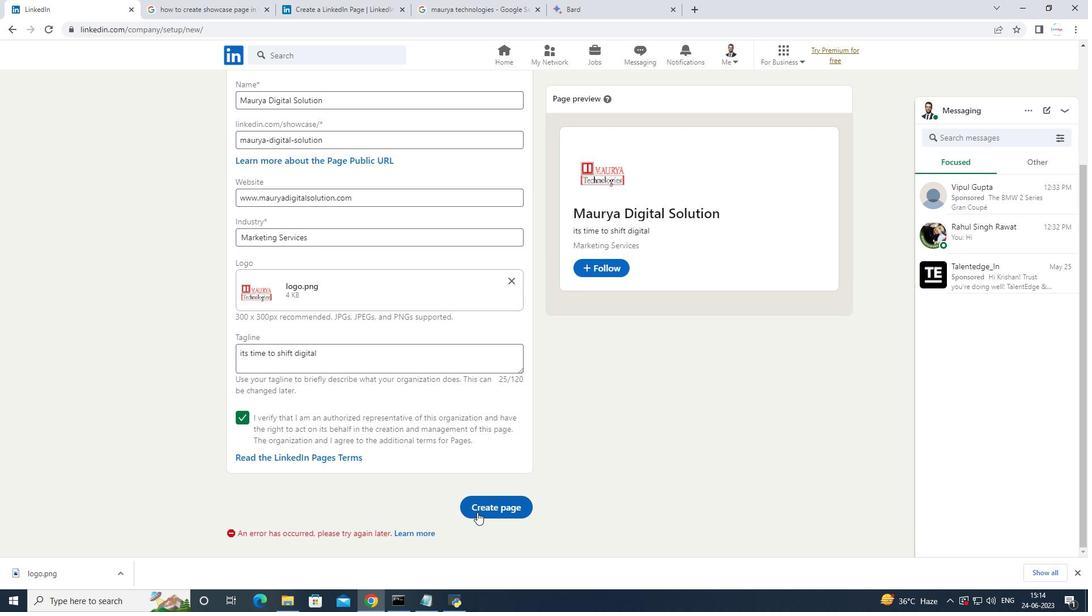 
Action: Mouse moved to (435, 540)
Screenshot: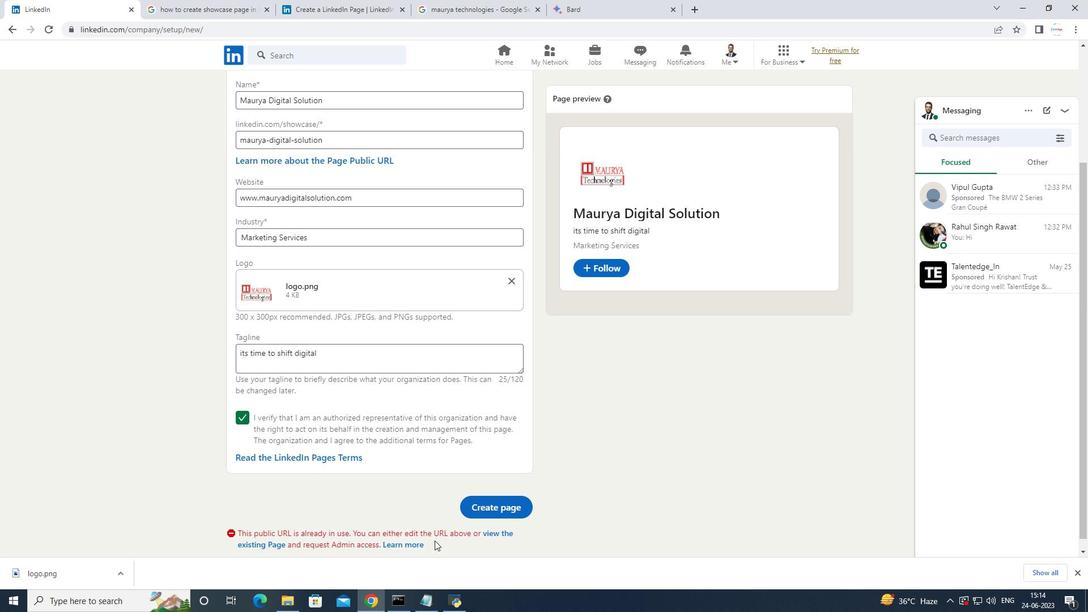 
Action: Mouse scrolled (435, 541) with delta (0, 0)
Screenshot: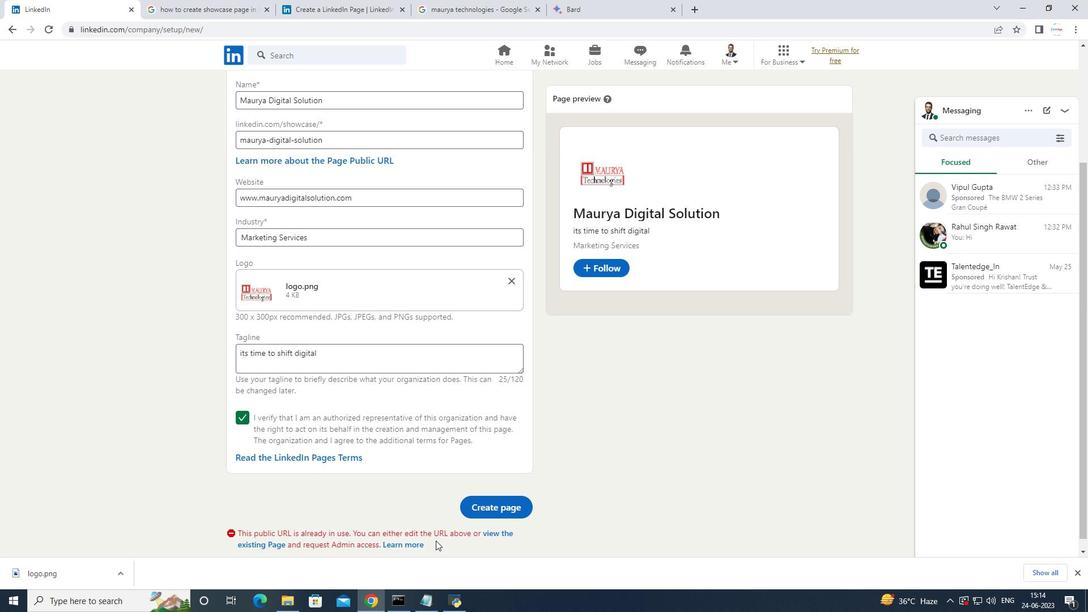 
Action: Mouse scrolled (435, 541) with delta (0, 0)
Screenshot: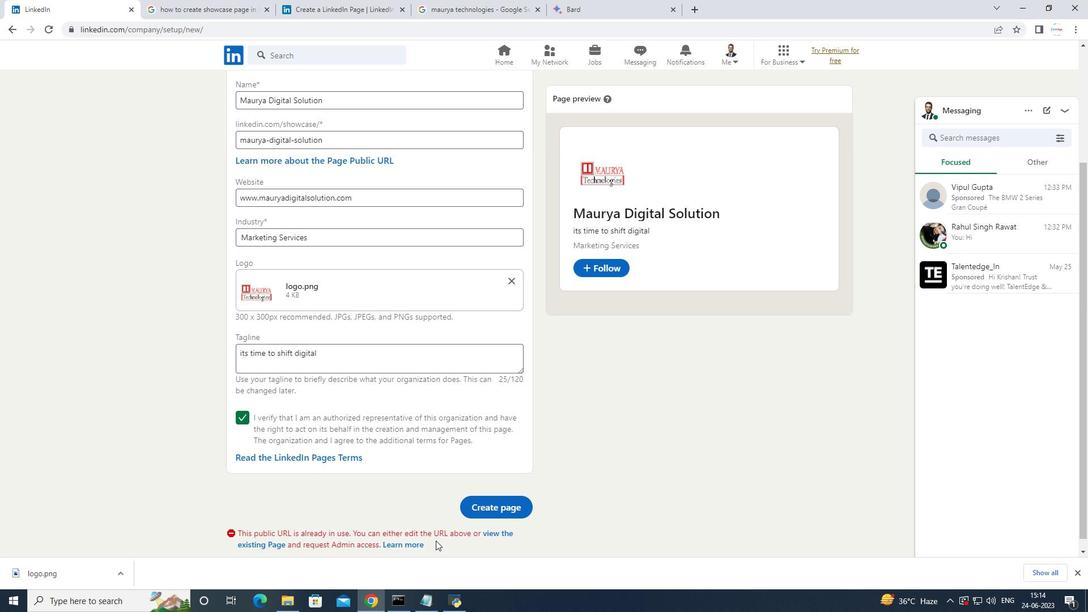 
Action: Mouse scrolled (435, 541) with delta (0, 0)
Screenshot: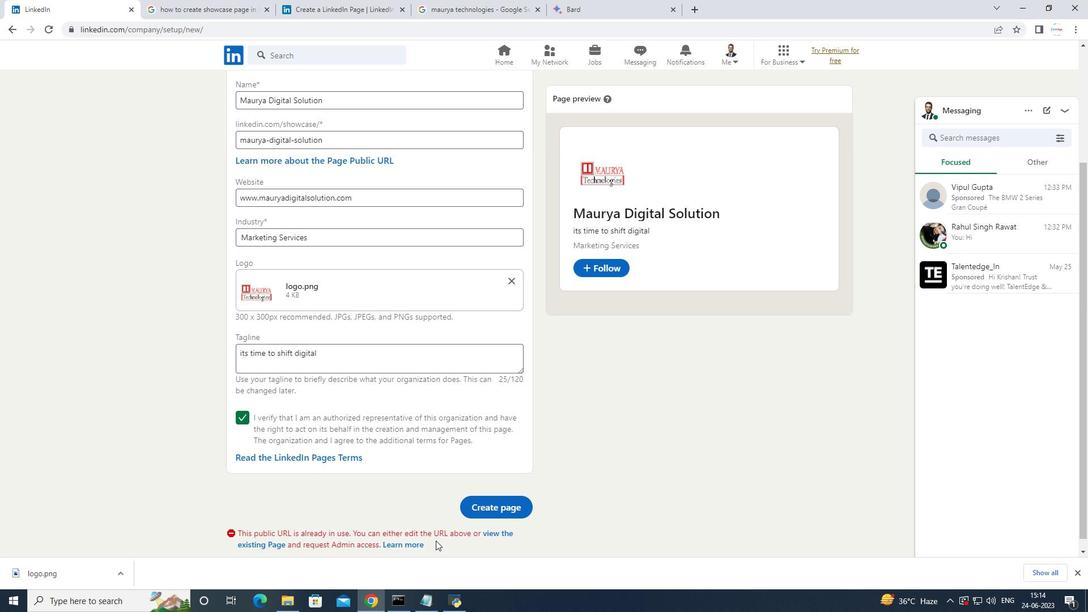 
Action: Mouse scrolled (435, 541) with delta (0, 0)
Screenshot: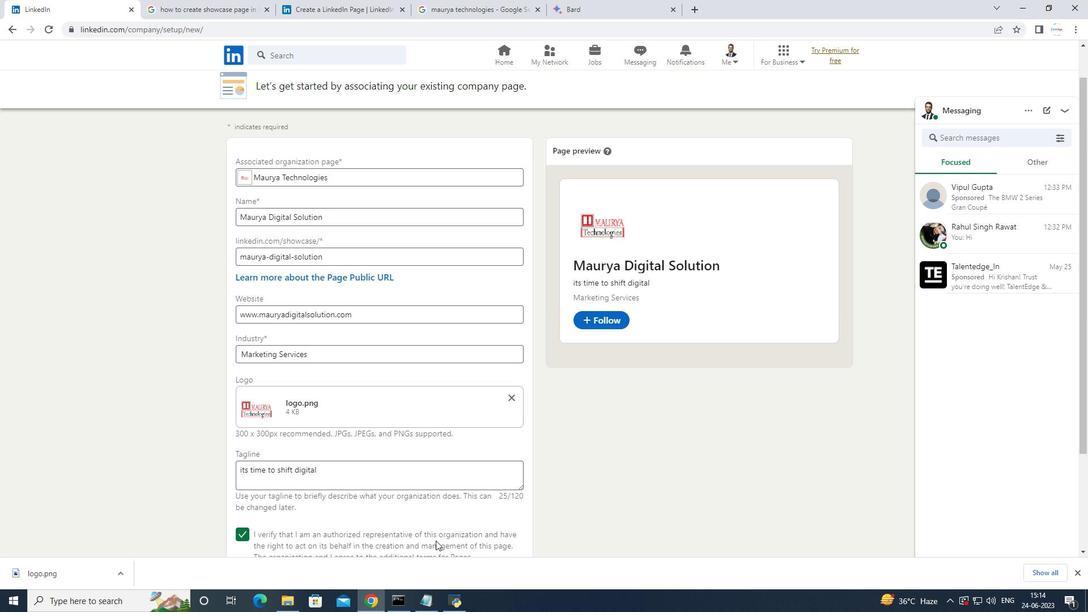 
Action: Mouse scrolled (435, 541) with delta (0, 0)
Screenshot: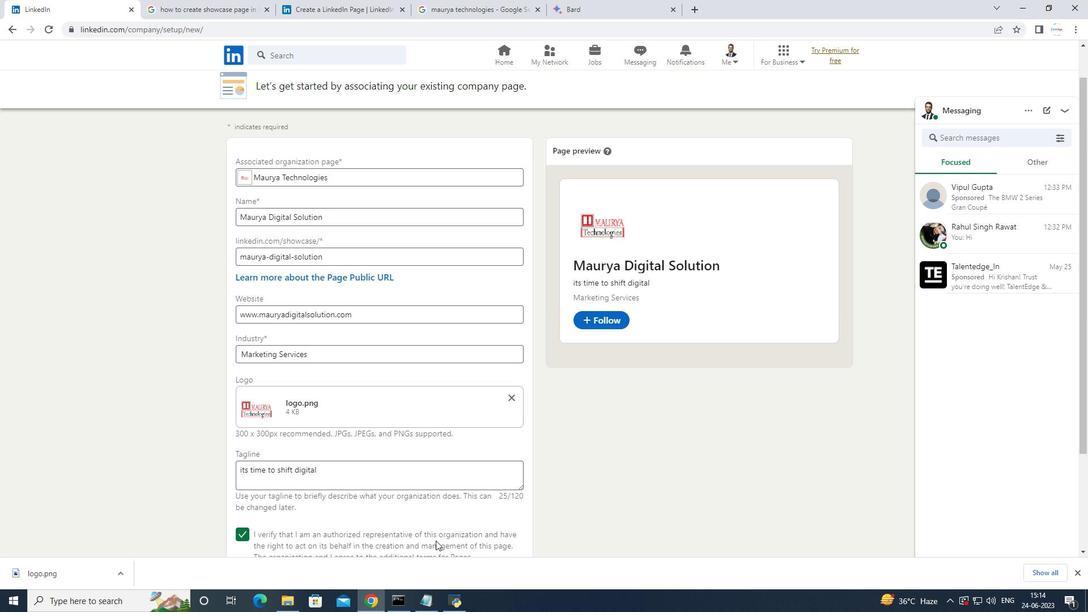 
Action: Mouse moved to (336, 295)
Screenshot: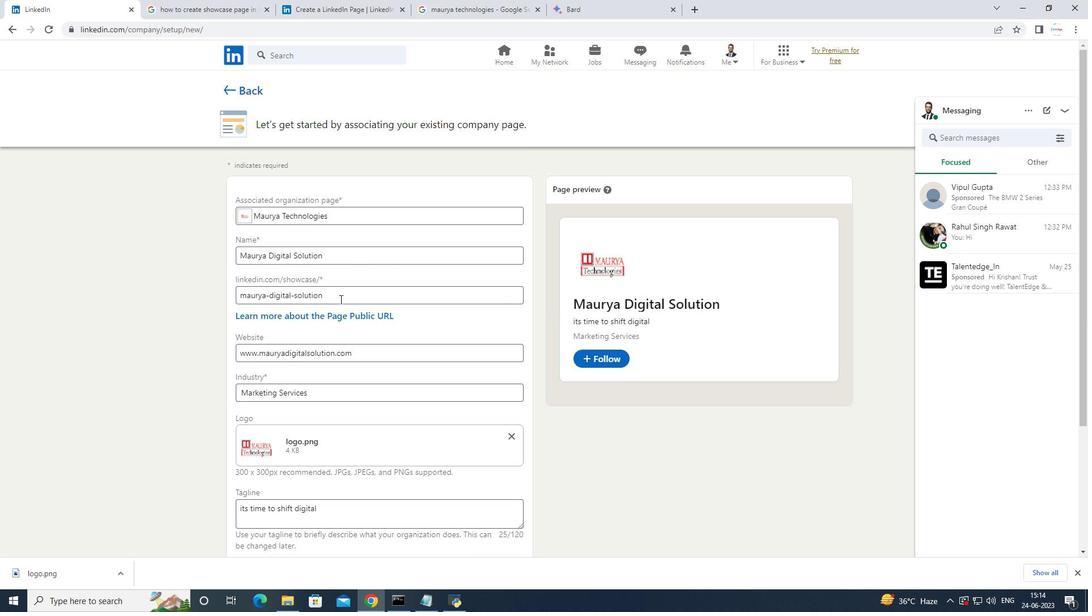 
Action: Mouse pressed left at (336, 295)
Screenshot: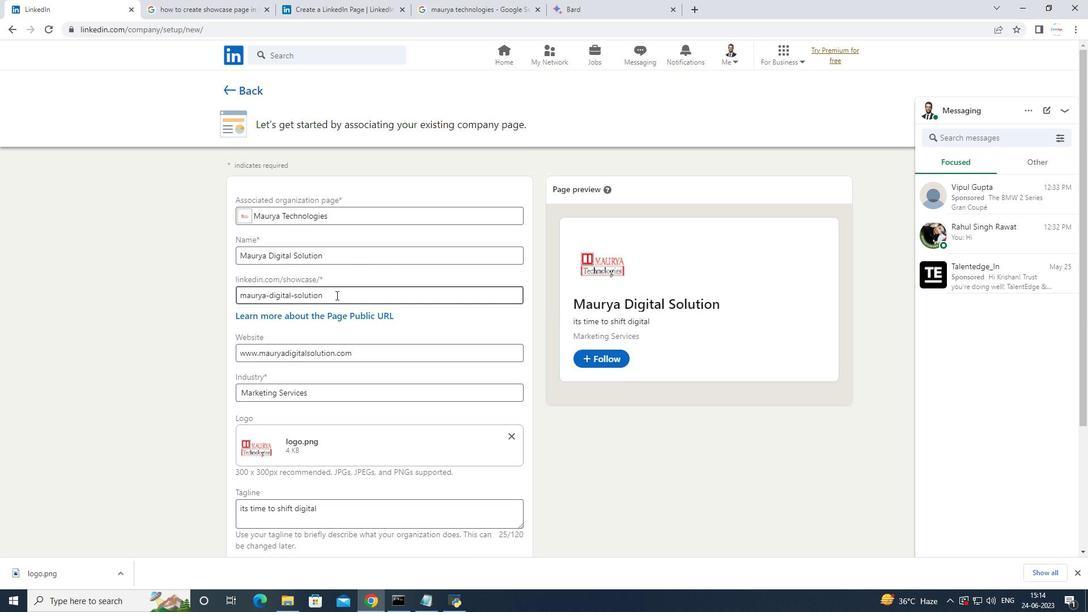 
Action: Mouse moved to (295, 297)
Screenshot: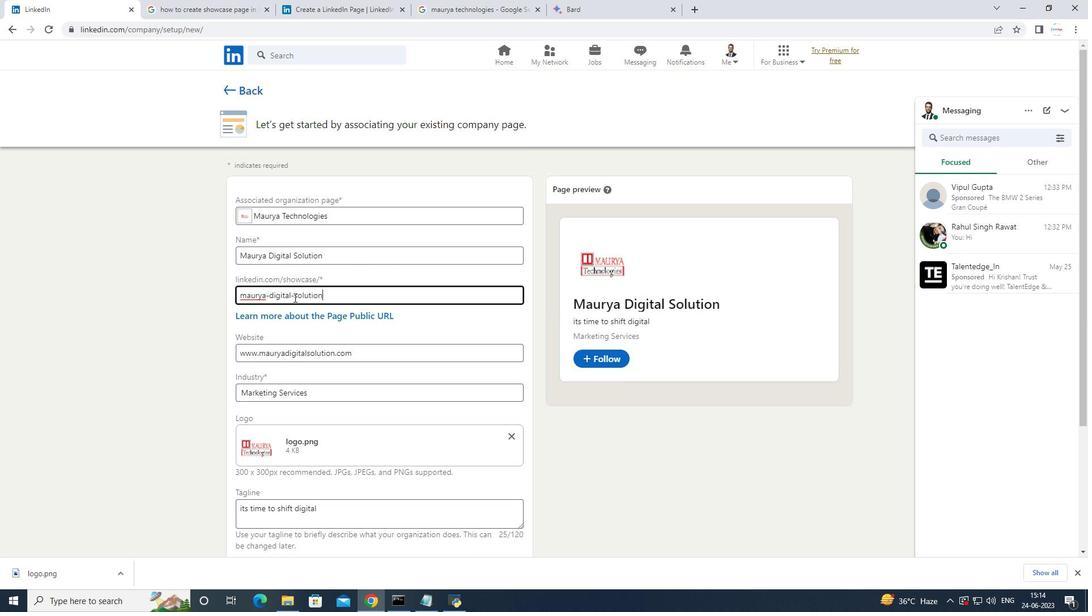 
Action: Mouse pressed left at (295, 297)
Screenshot: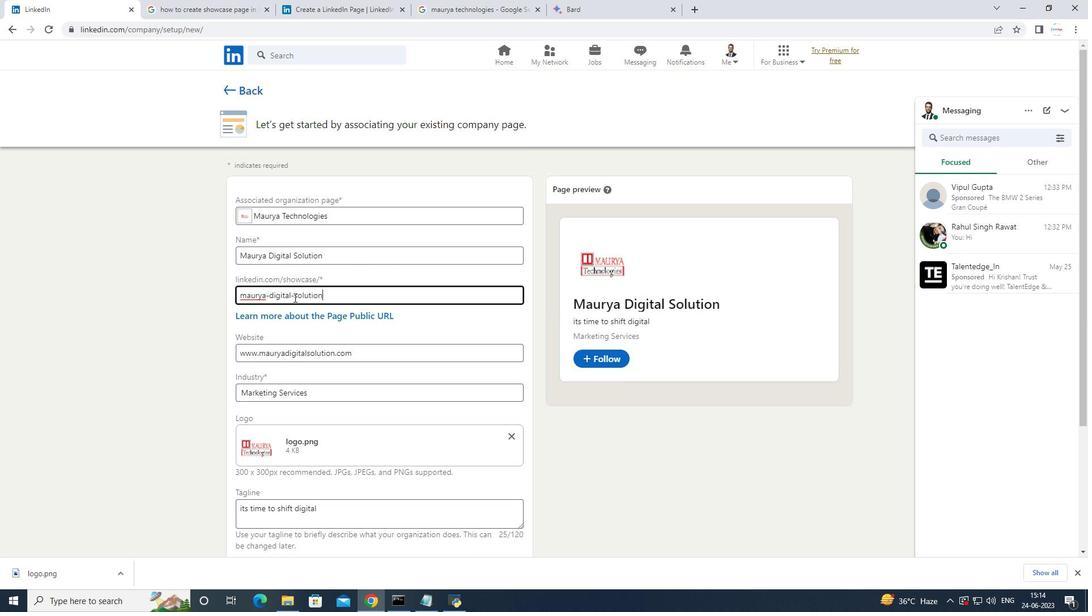 
Action: Mouse moved to (297, 300)
Screenshot: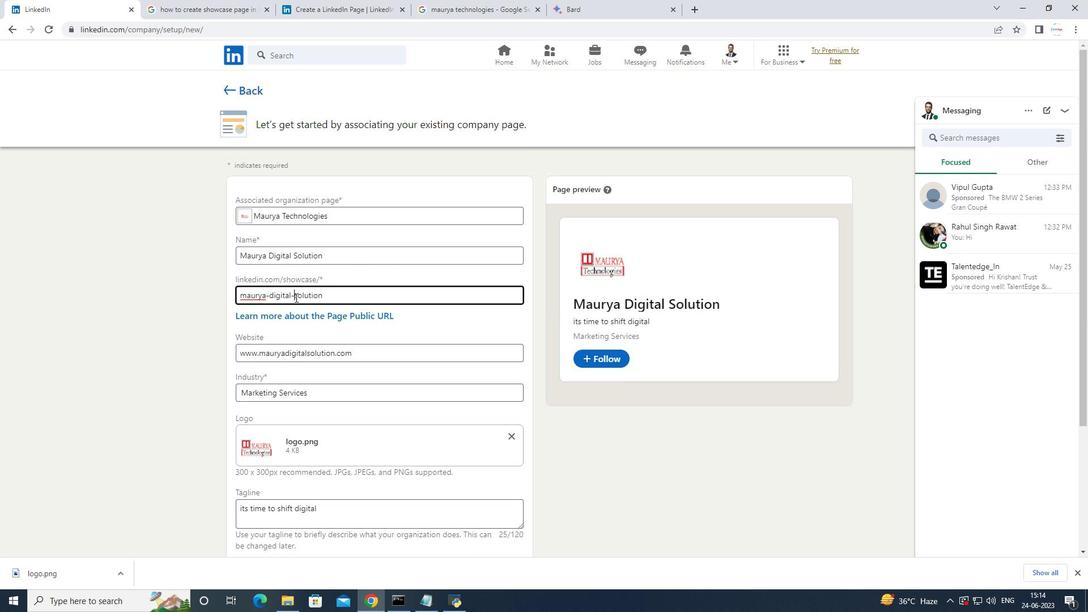
Action: Key pressed <Key.backspace><Key.left><Key.left><Key.left><Key.left><Key.left><Key.left><Key.left><Key.backspace>
Screenshot: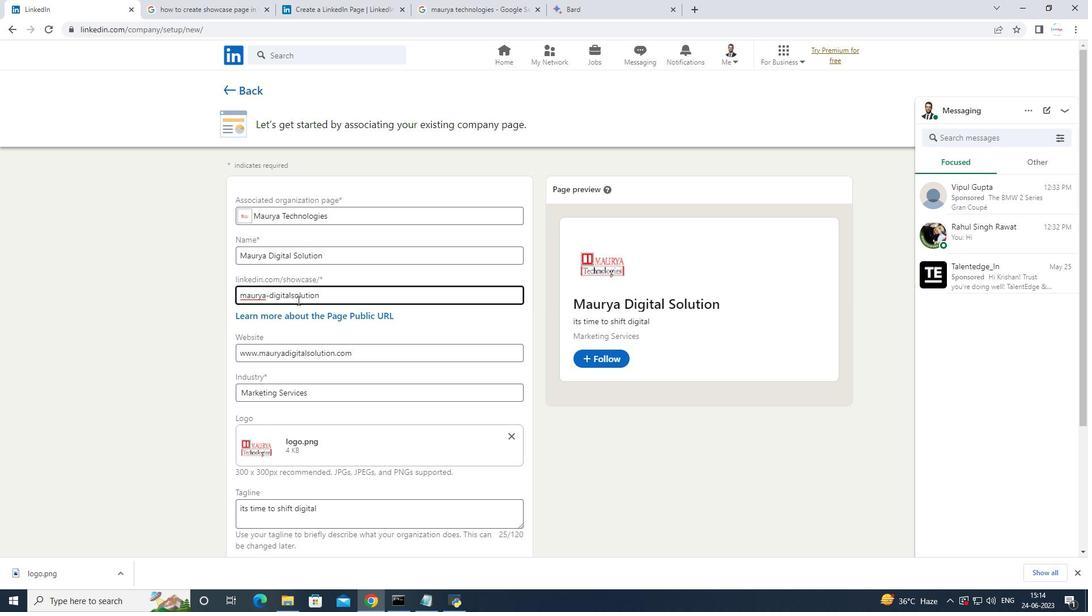 
Action: Mouse moved to (305, 357)
Screenshot: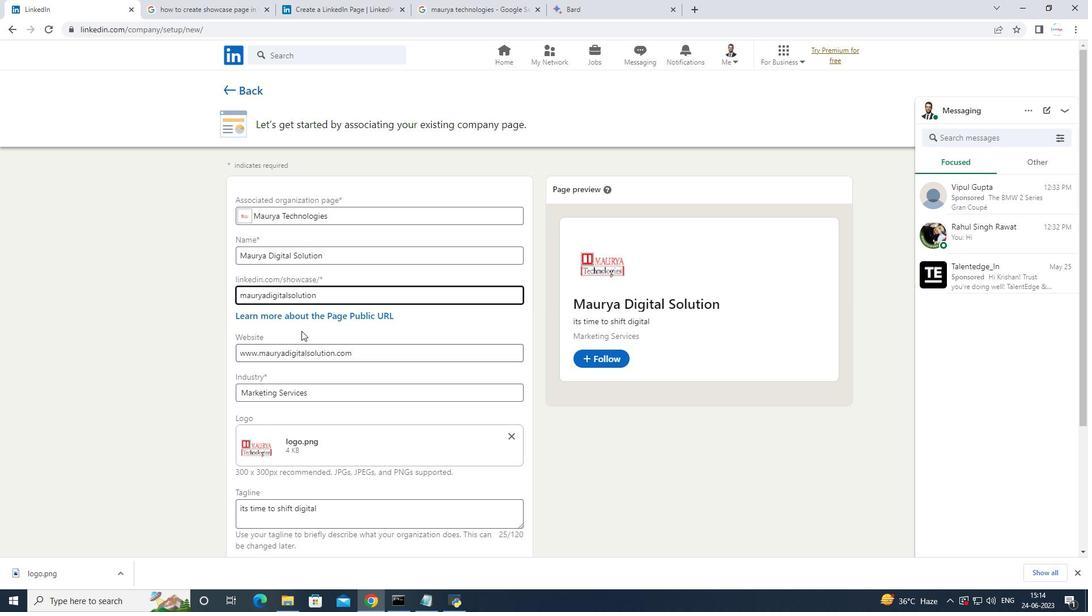
Action: Mouse scrolled (303, 341) with delta (0, 0)
Screenshot: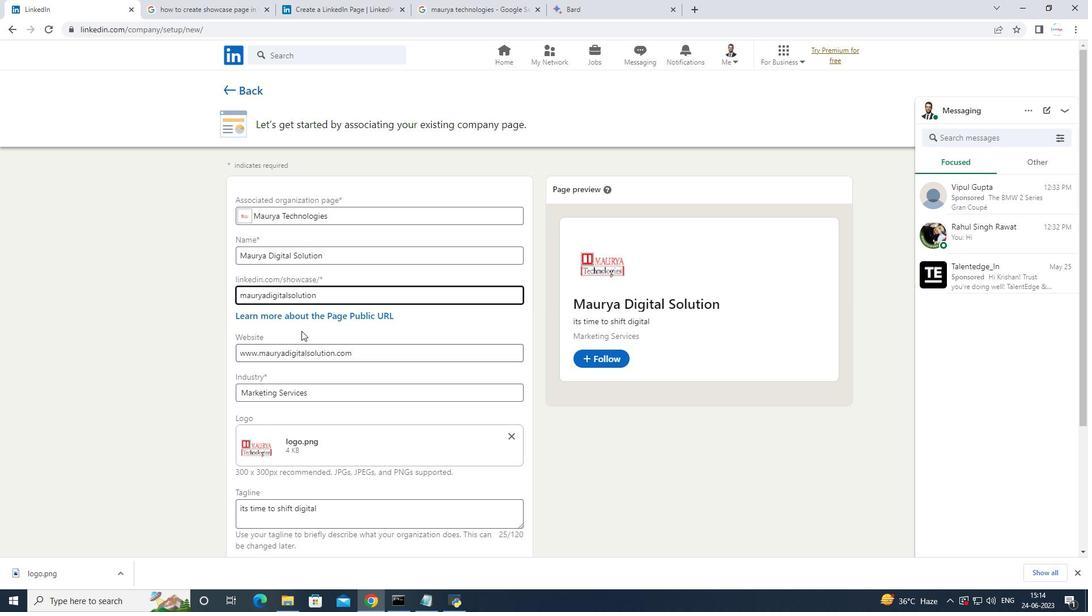 
Action: Mouse moved to (305, 357)
Screenshot: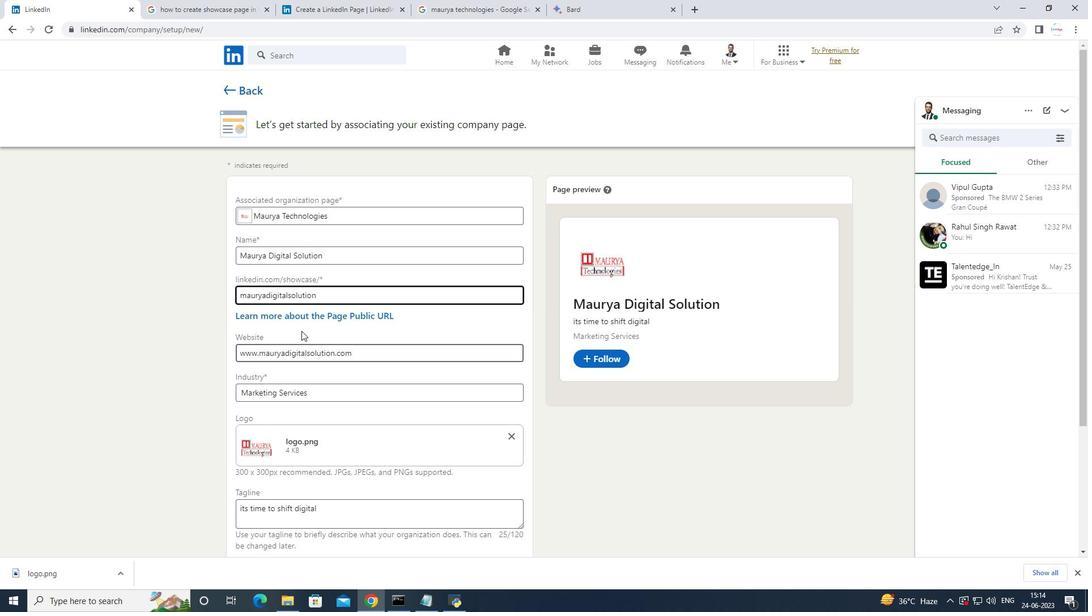 
Action: Mouse scrolled (304, 347) with delta (0, 0)
Screenshot: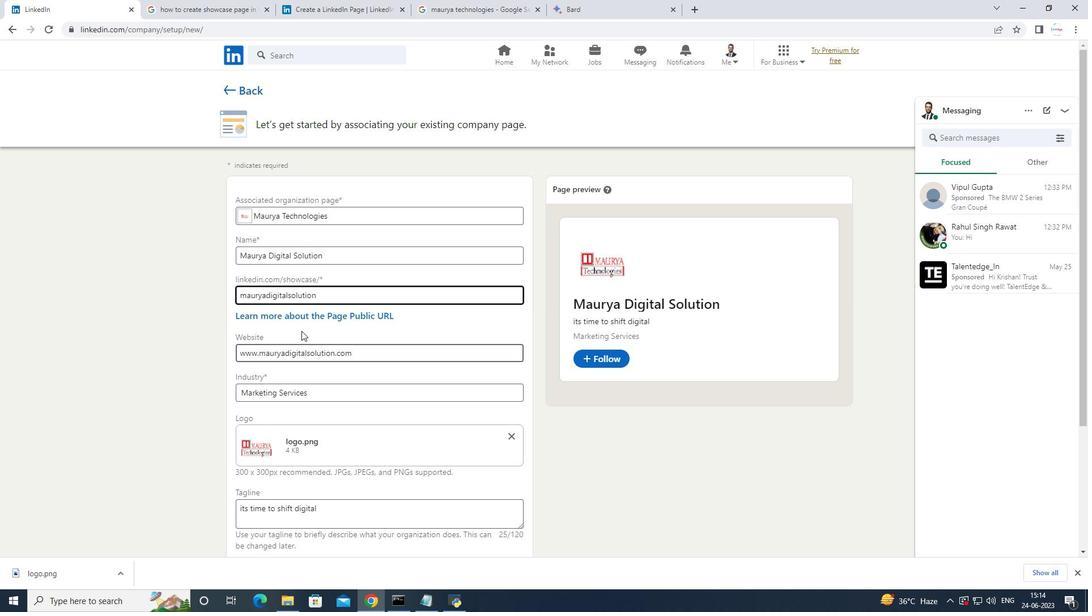 
Action: Mouse moved to (305, 359)
Screenshot: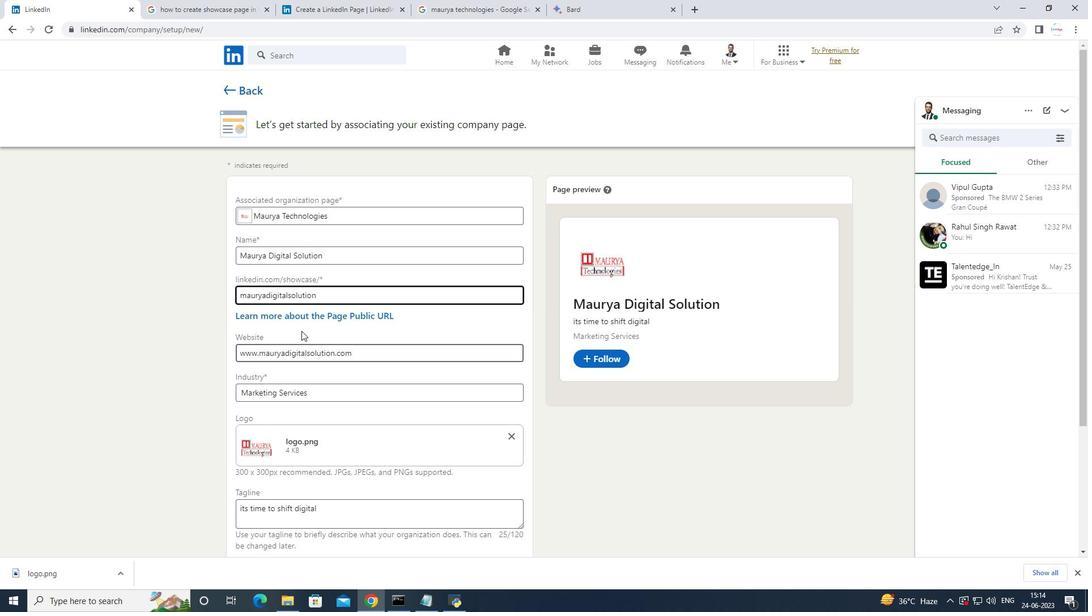 
Action: Mouse scrolled (304, 350) with delta (0, 0)
Screenshot: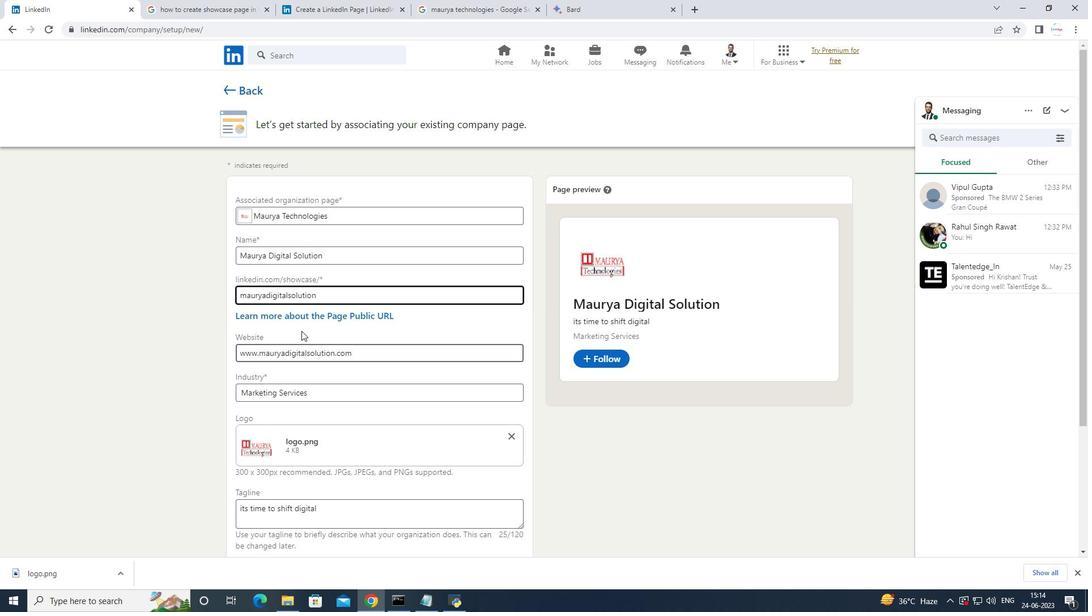 
Action: Mouse moved to (305, 362)
Screenshot: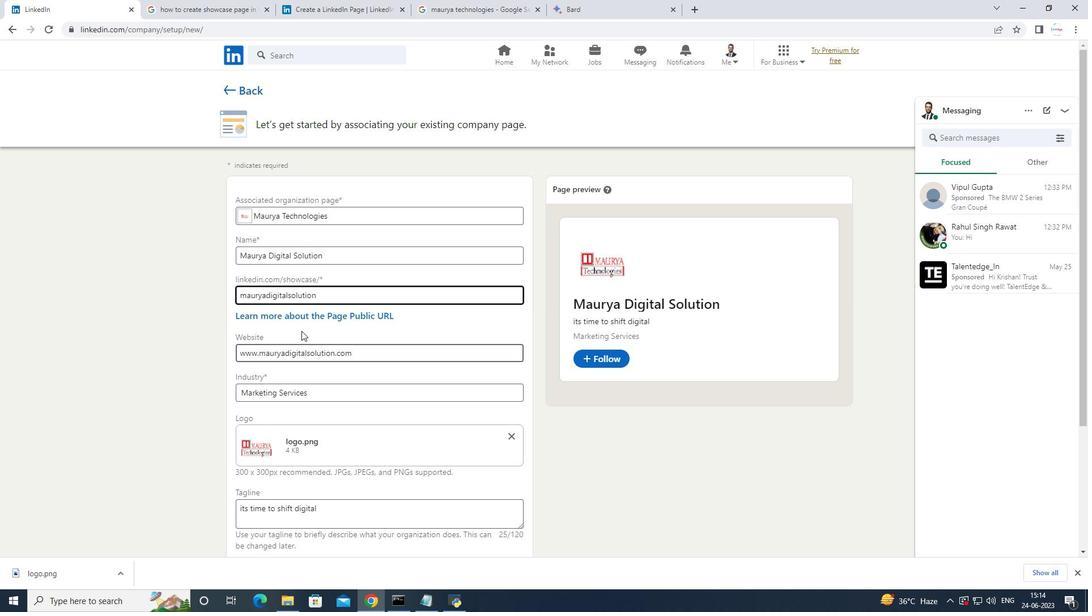 
Action: Mouse scrolled (305, 353) with delta (0, 0)
Screenshot: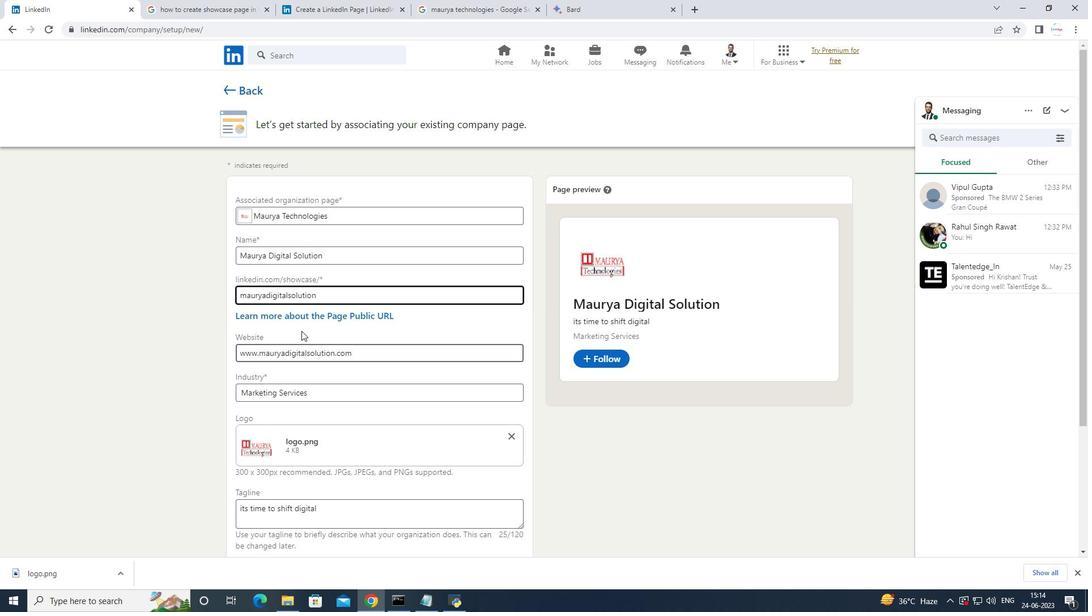 
Action: Mouse moved to (305, 363)
Screenshot: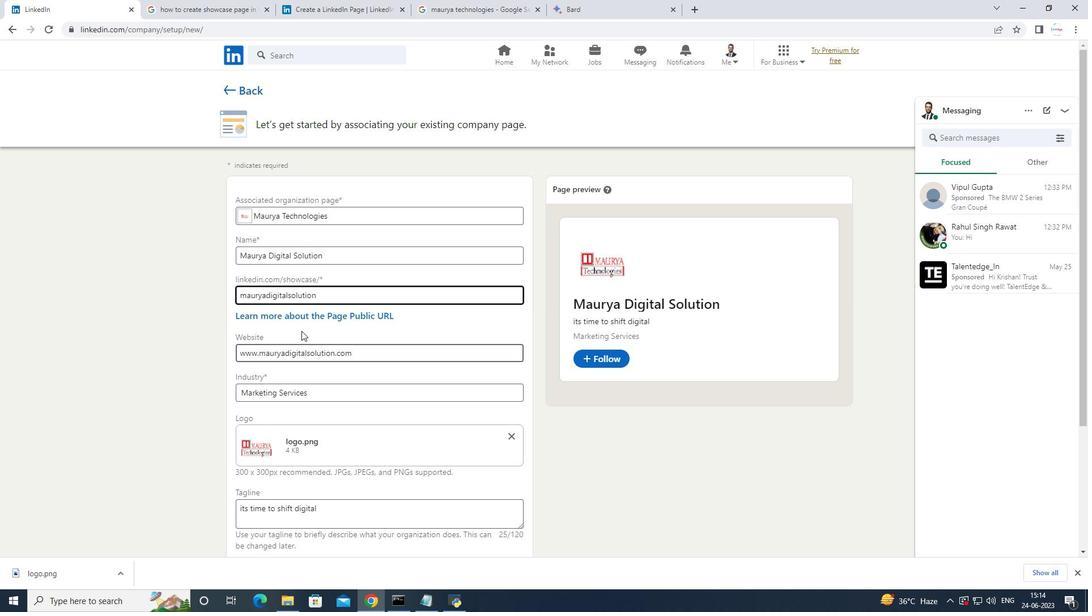 
Action: Mouse scrolled (305, 357) with delta (0, 0)
Screenshot: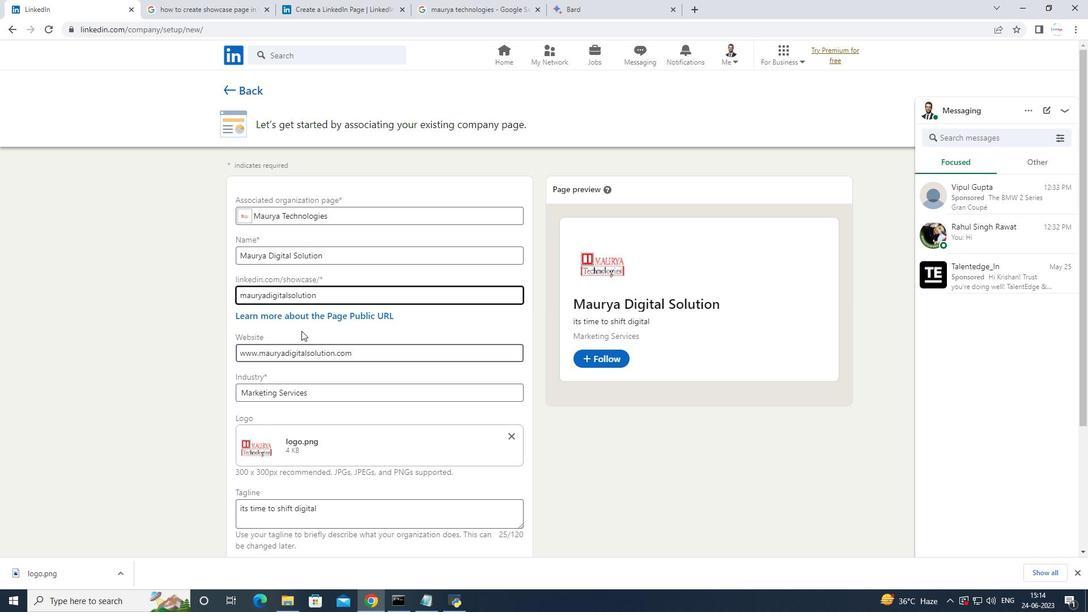 
Action: Mouse moved to (306, 367)
Screenshot: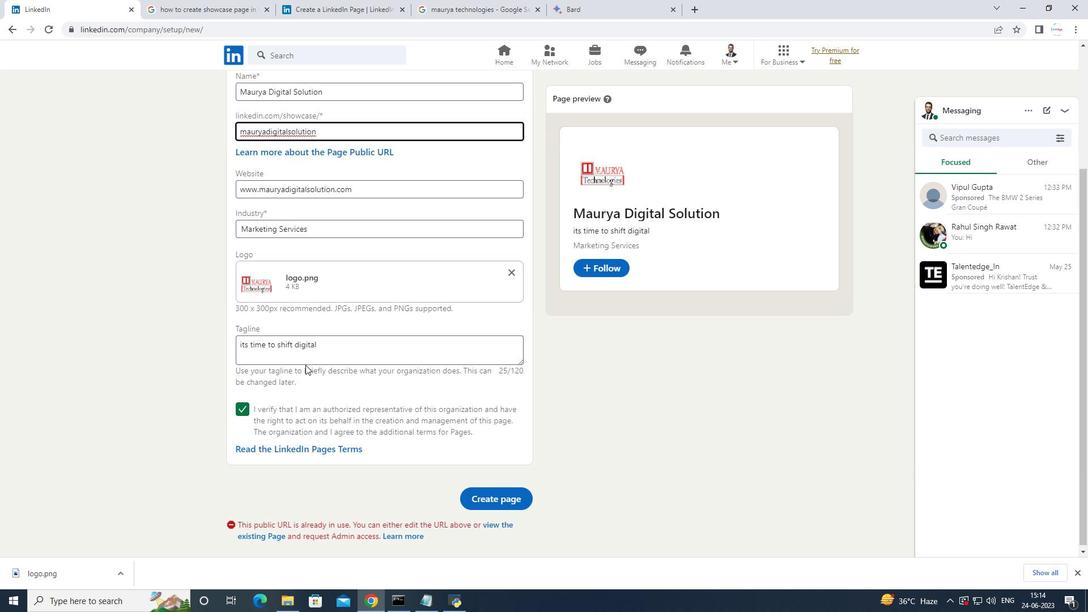 
Action: Mouse scrolled (306, 367) with delta (0, 0)
Screenshot: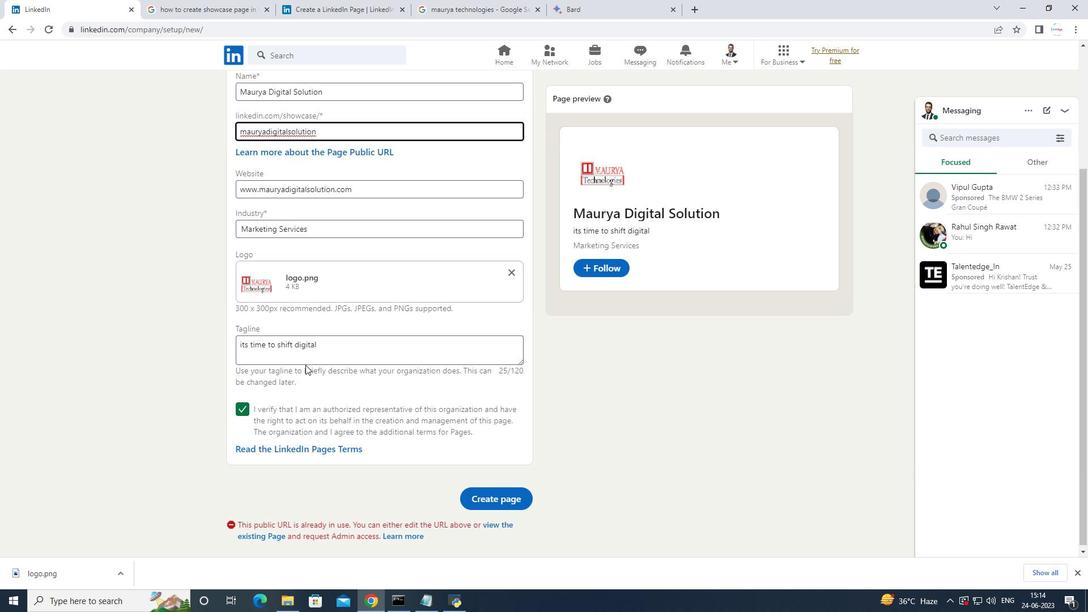 
Action: Mouse moved to (306, 369)
Screenshot: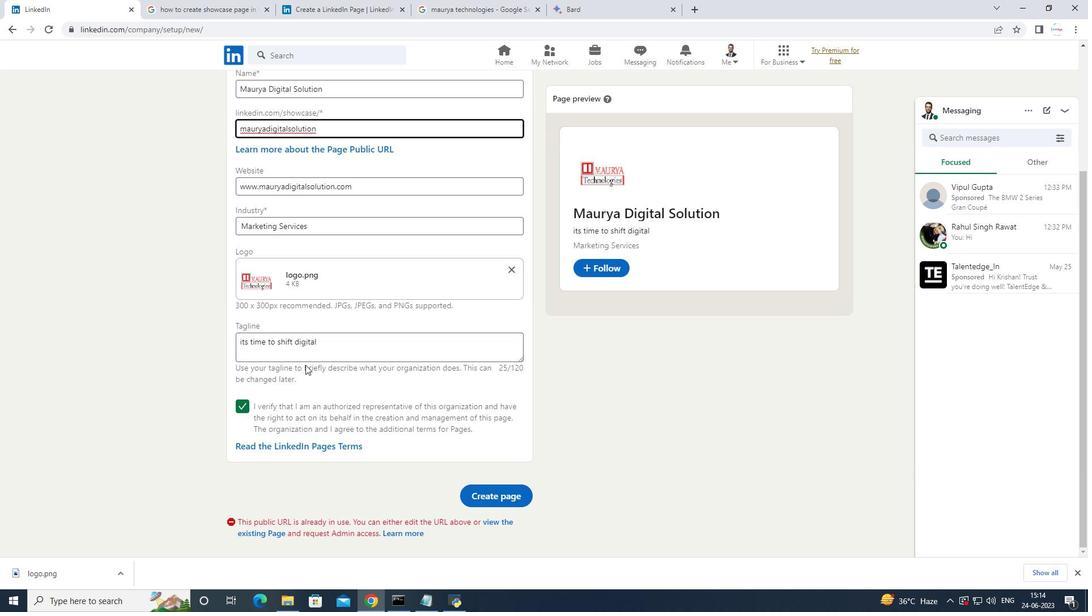 
Action: Mouse scrolled (306, 369) with delta (0, 0)
Screenshot: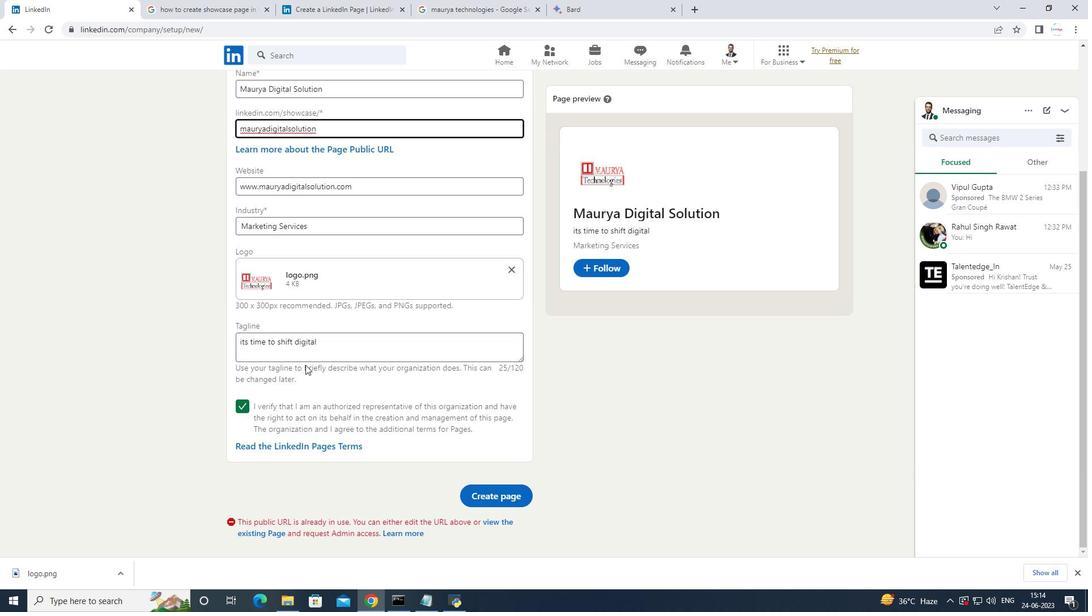 
Action: Mouse moved to (306, 371)
Screenshot: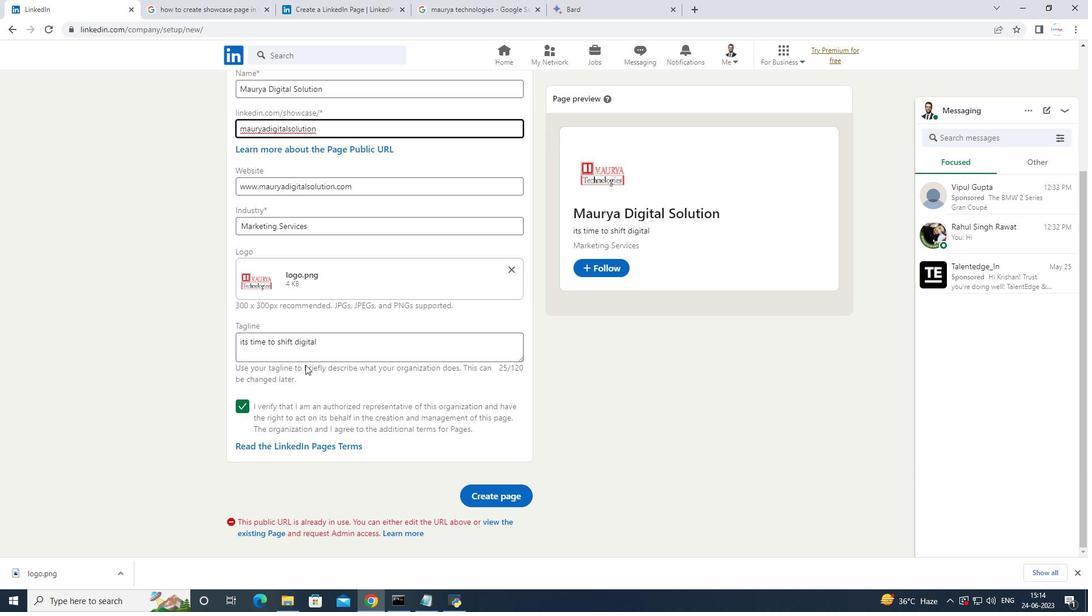 
Action: Mouse scrolled (306, 370) with delta (0, 0)
Screenshot: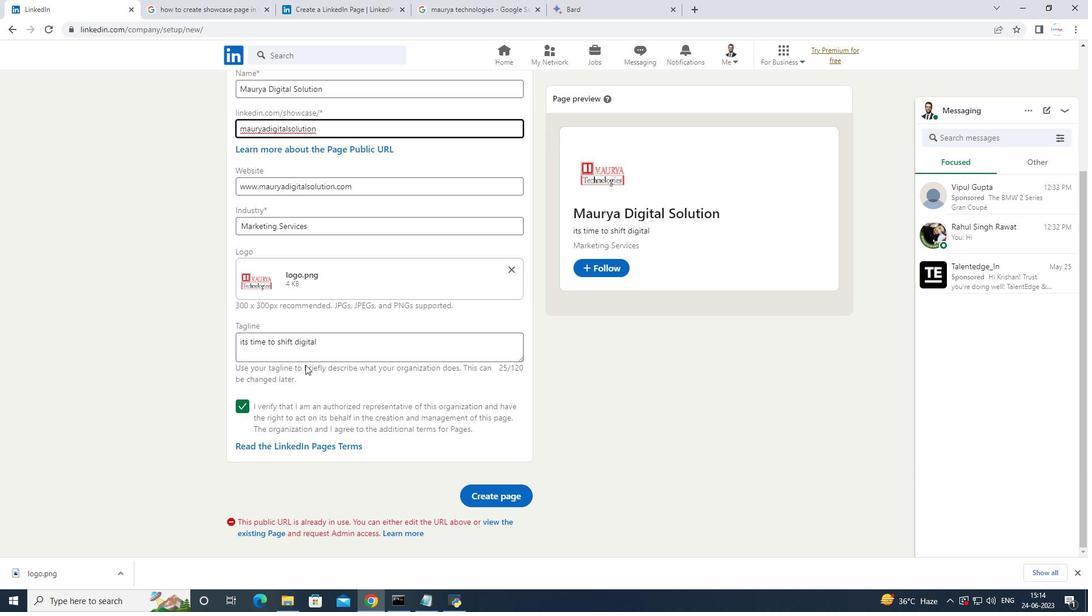 
Action: Mouse moved to (306, 371)
Screenshot: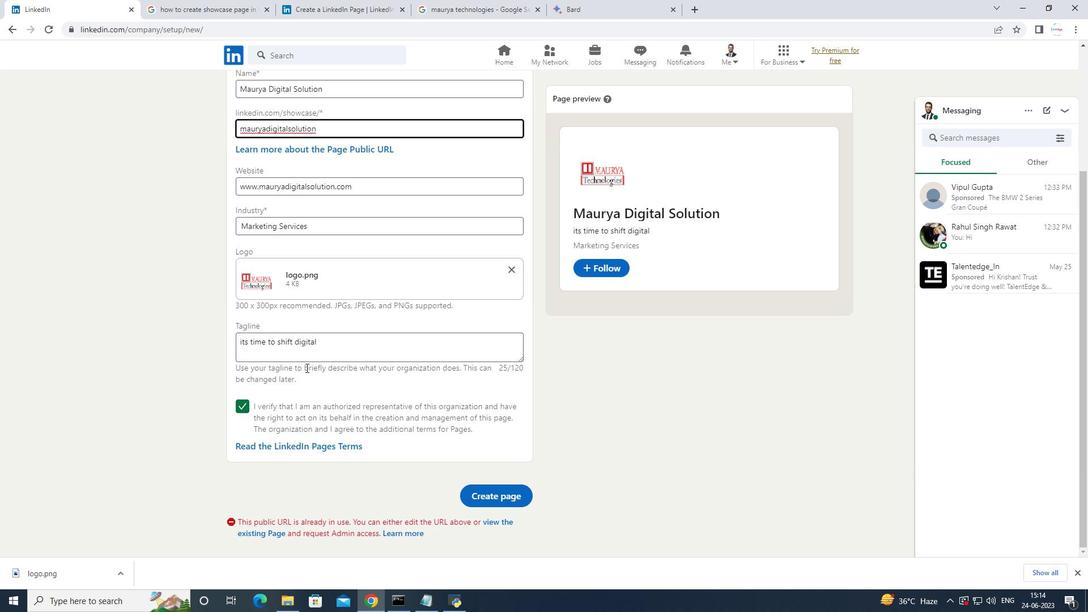 
Action: Mouse scrolled (306, 371) with delta (0, 0)
Screenshot: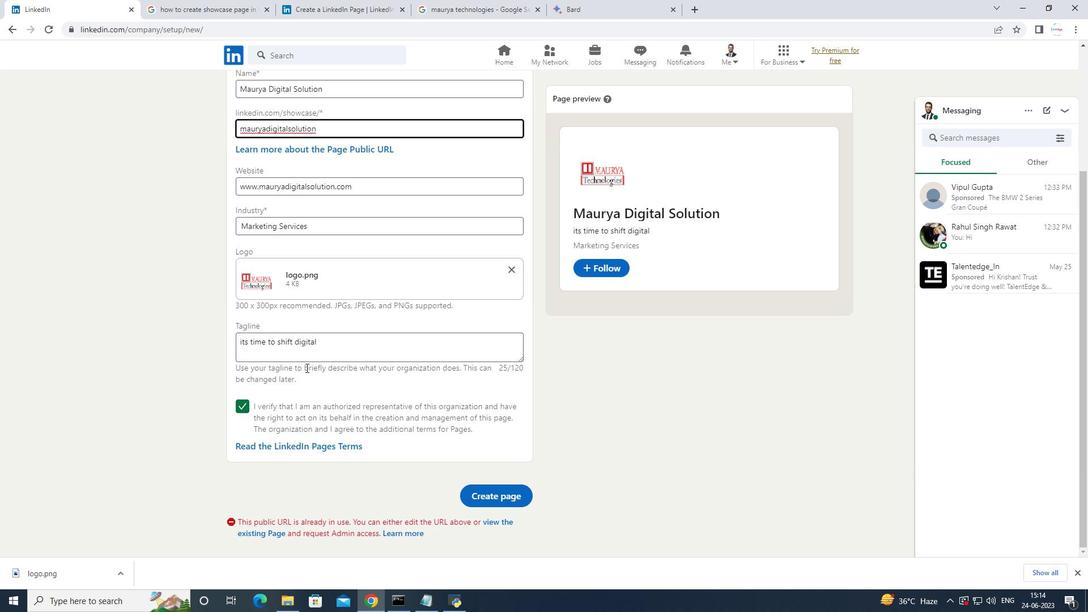 
Action: Mouse moved to (404, 457)
Screenshot: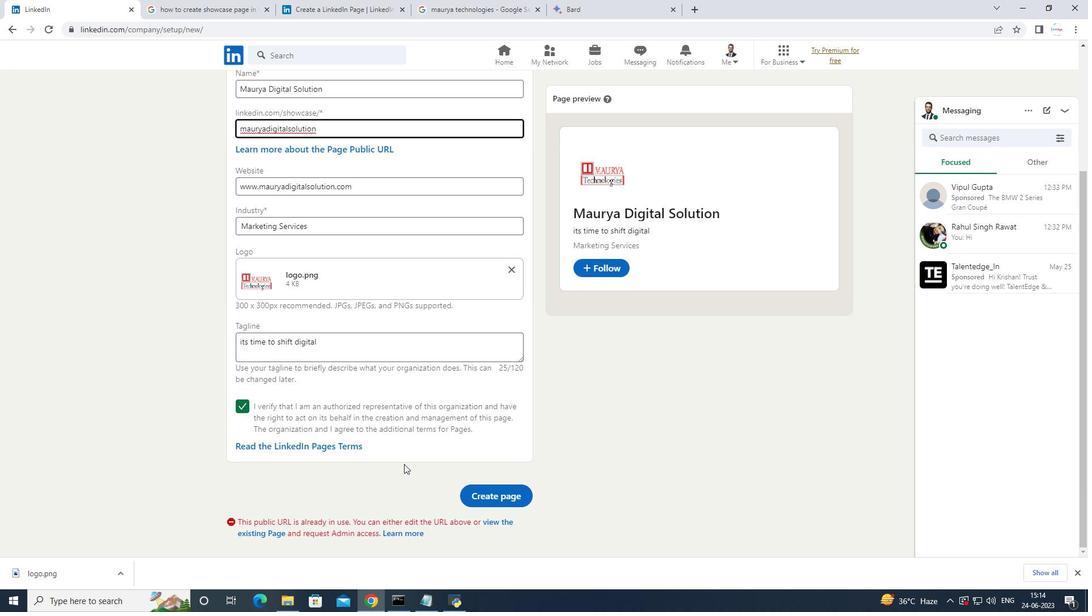 
Action: Mouse scrolled (404, 458) with delta (0, 0)
Screenshot: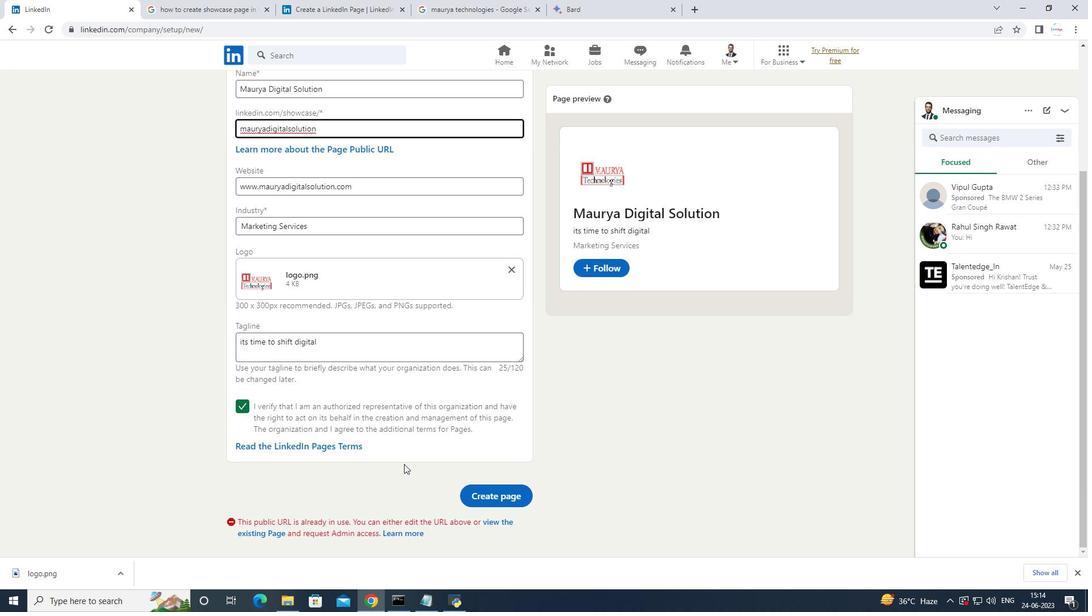 
Action: Mouse moved to (405, 456)
Screenshot: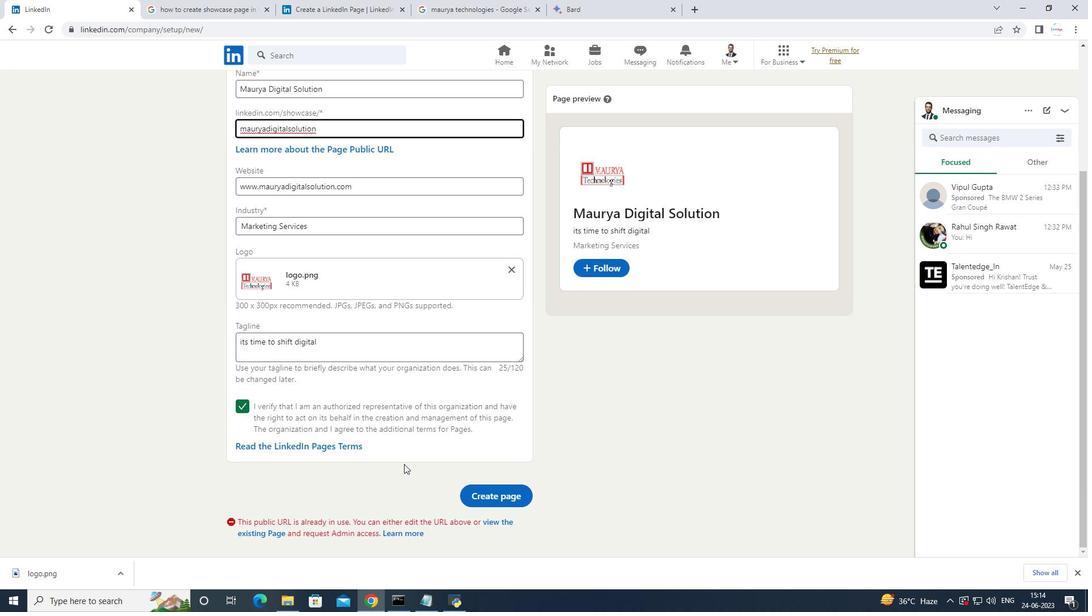 
Action: Mouse scrolled (405, 457) with delta (0, 0)
Screenshot: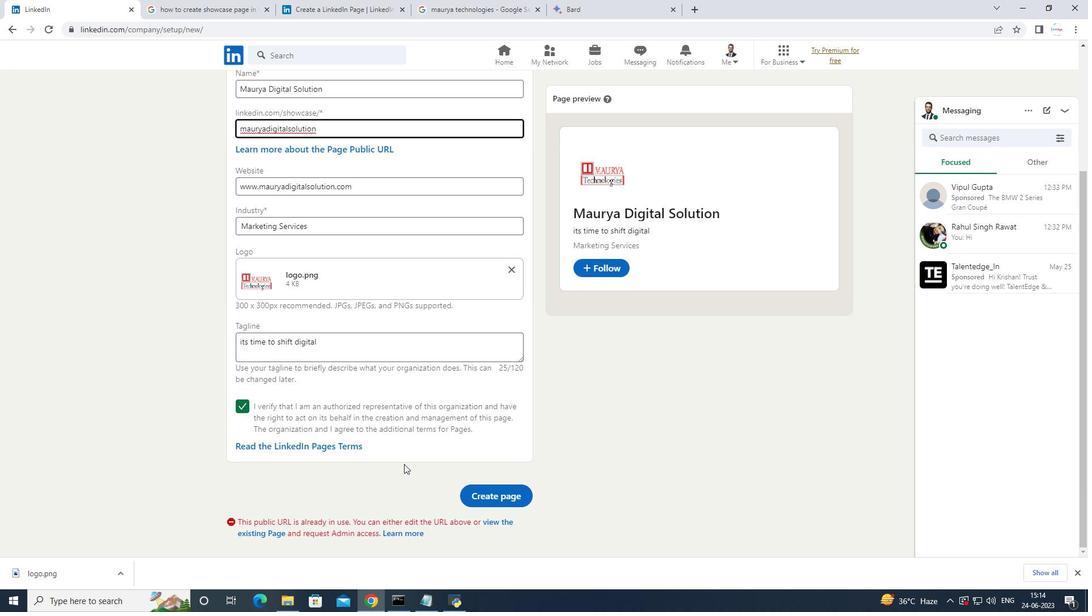 
Action: Mouse moved to (407, 455)
Screenshot: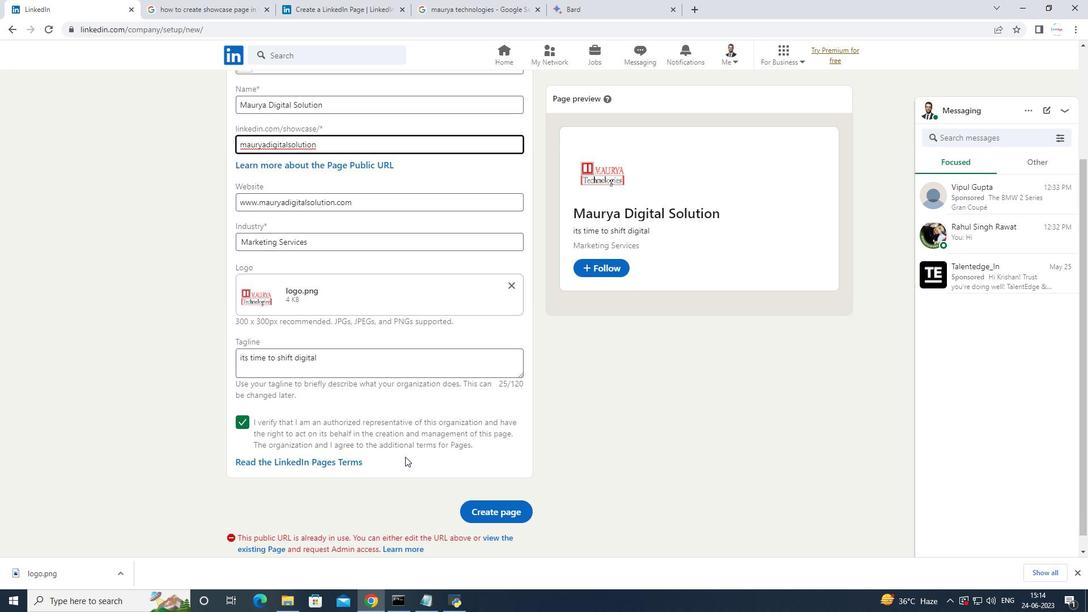 
Action: Mouse scrolled (405, 457) with delta (0, 0)
Screenshot: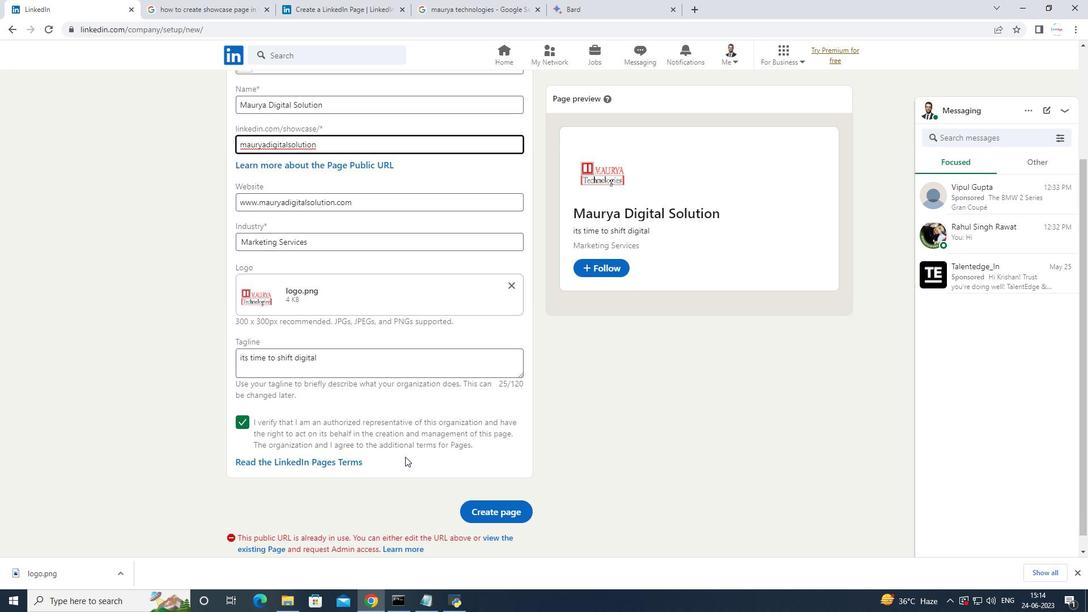
Action: Mouse scrolled (407, 456) with delta (0, 0)
Screenshot: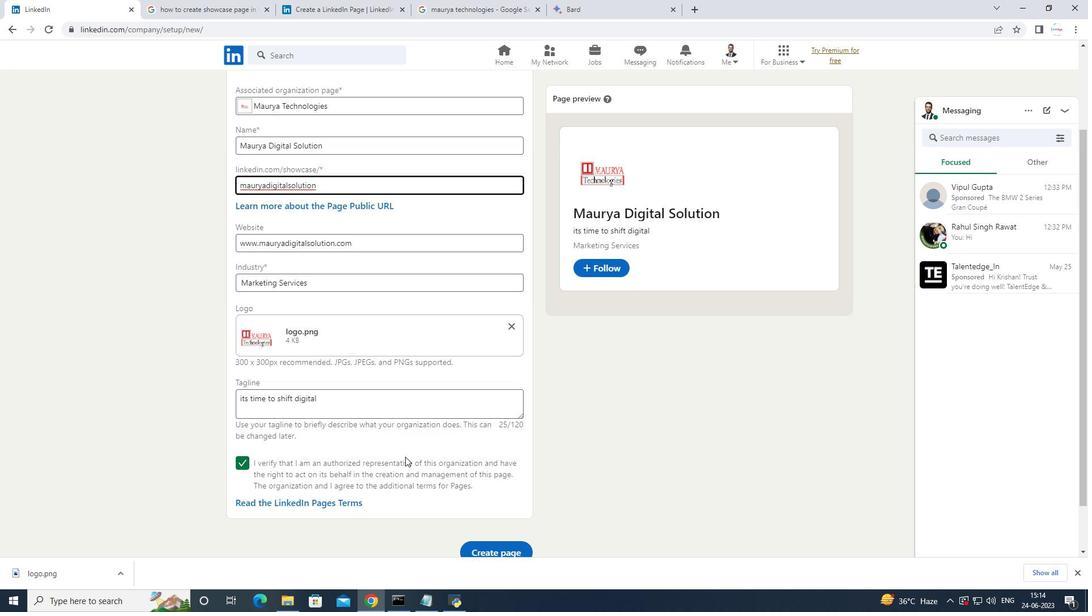 
Action: Mouse scrolled (407, 456) with delta (0, 0)
Screenshot: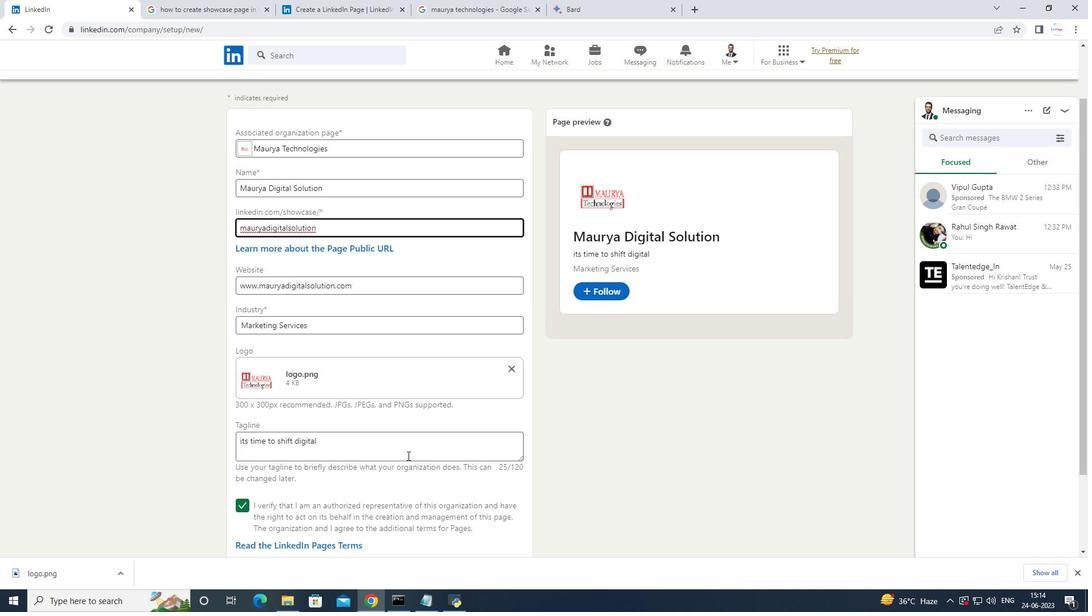 
Action: Mouse scrolled (407, 456) with delta (0, 0)
Screenshot: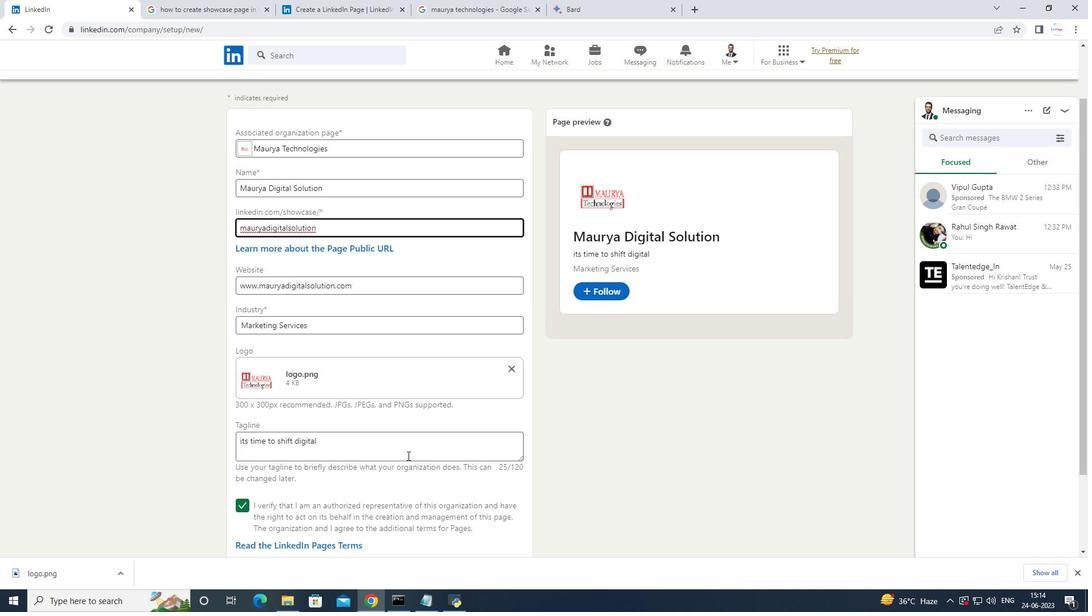 
Action: Mouse scrolled (407, 455) with delta (0, 0)
Screenshot: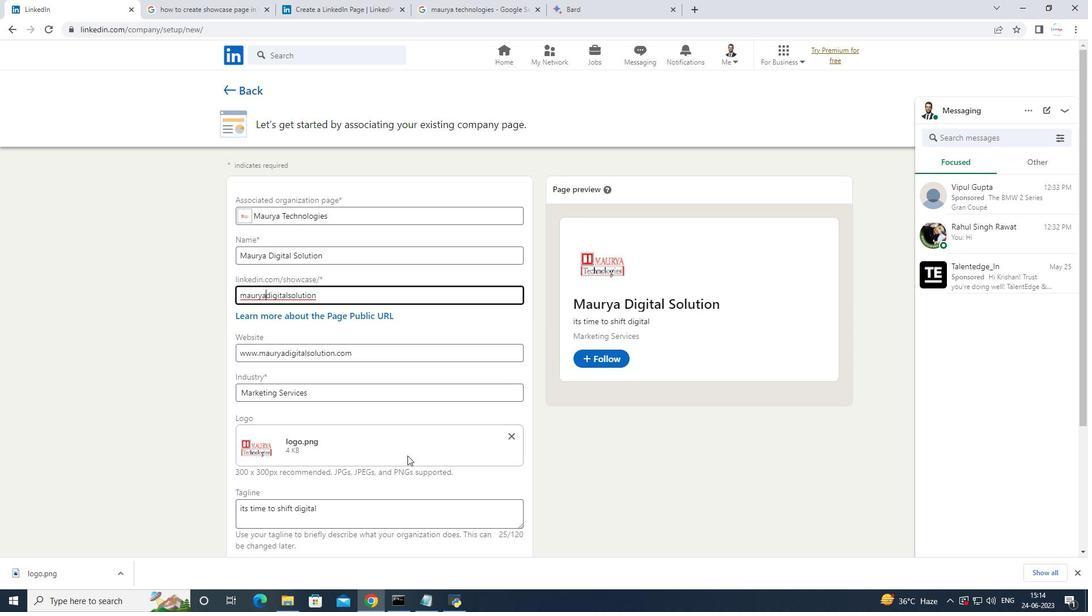 
Action: Mouse scrolled (407, 455) with delta (0, 0)
Screenshot: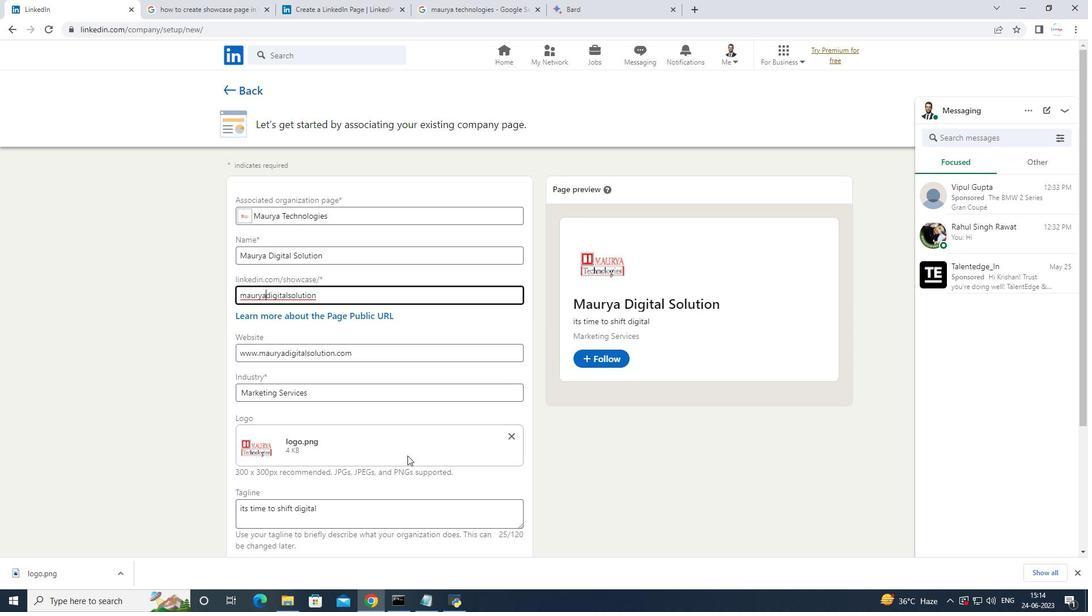 
Action: Mouse scrolled (407, 455) with delta (0, 0)
Screenshot: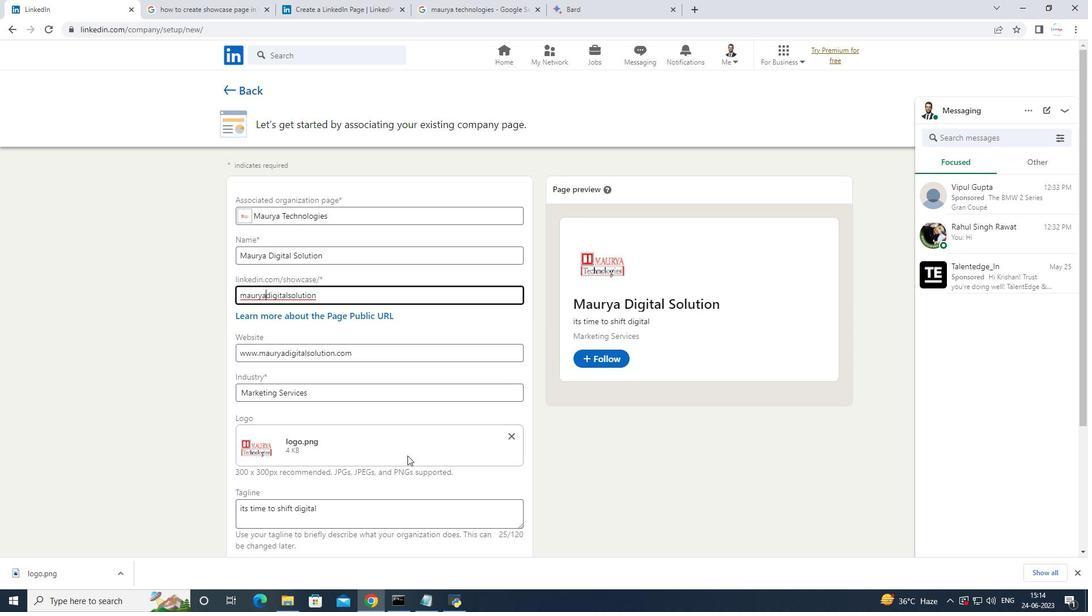 
Action: Mouse scrolled (407, 455) with delta (0, 0)
Screenshot: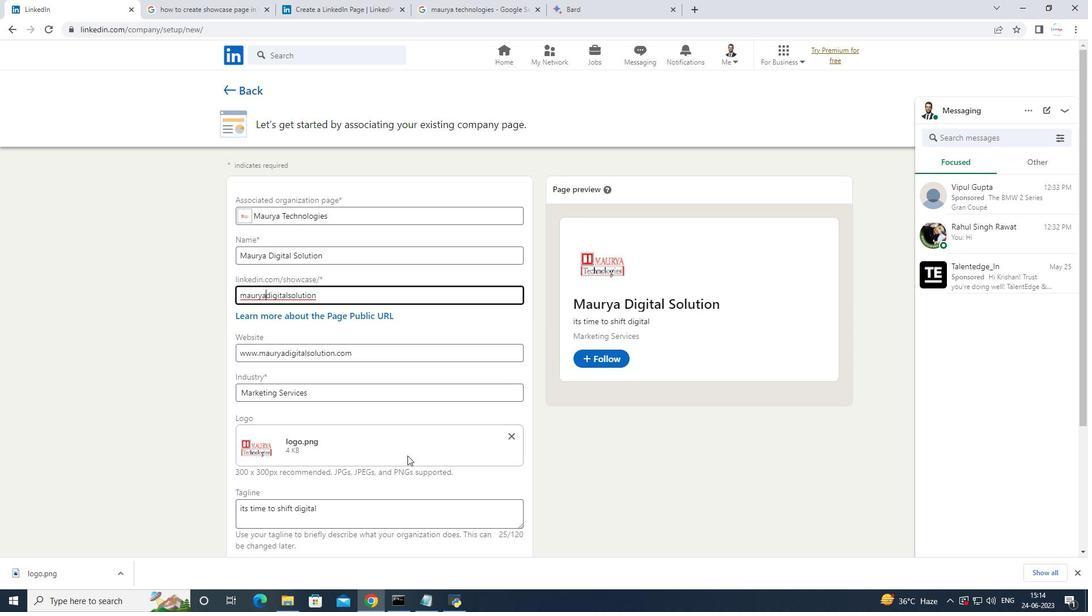 
Action: Mouse scrolled (407, 455) with delta (0, 0)
Screenshot: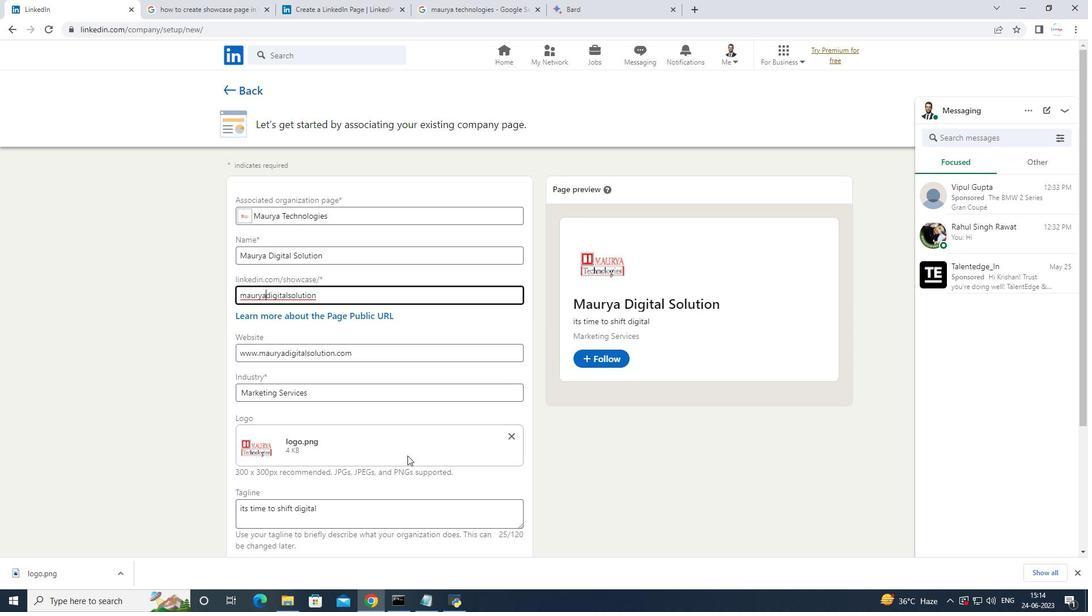 
Action: Mouse scrolled (407, 455) with delta (0, 0)
Screenshot: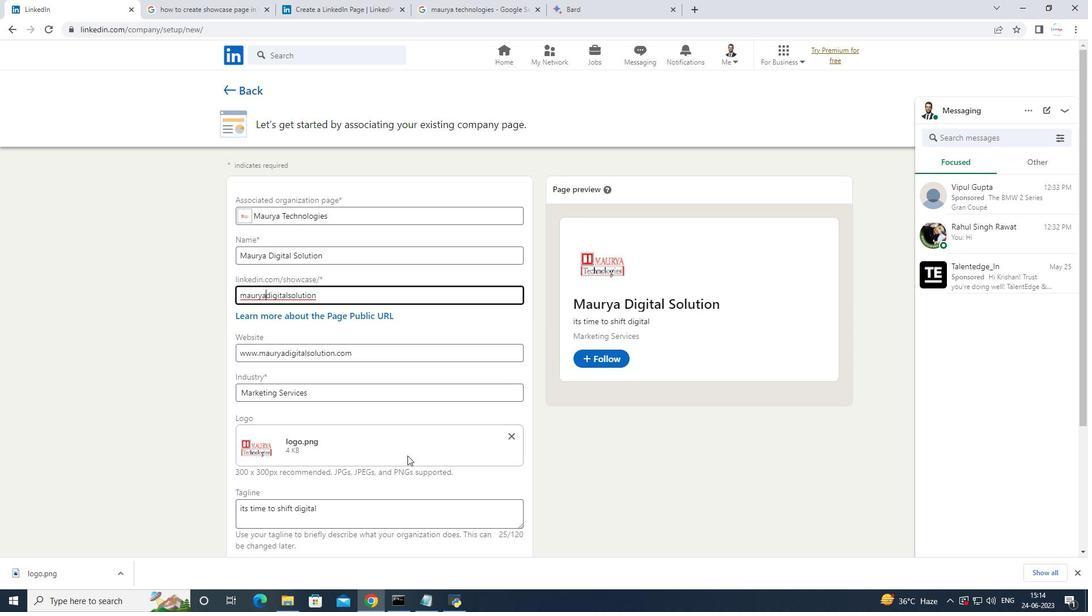
Action: Mouse scrolled (407, 455) with delta (0, 0)
Screenshot: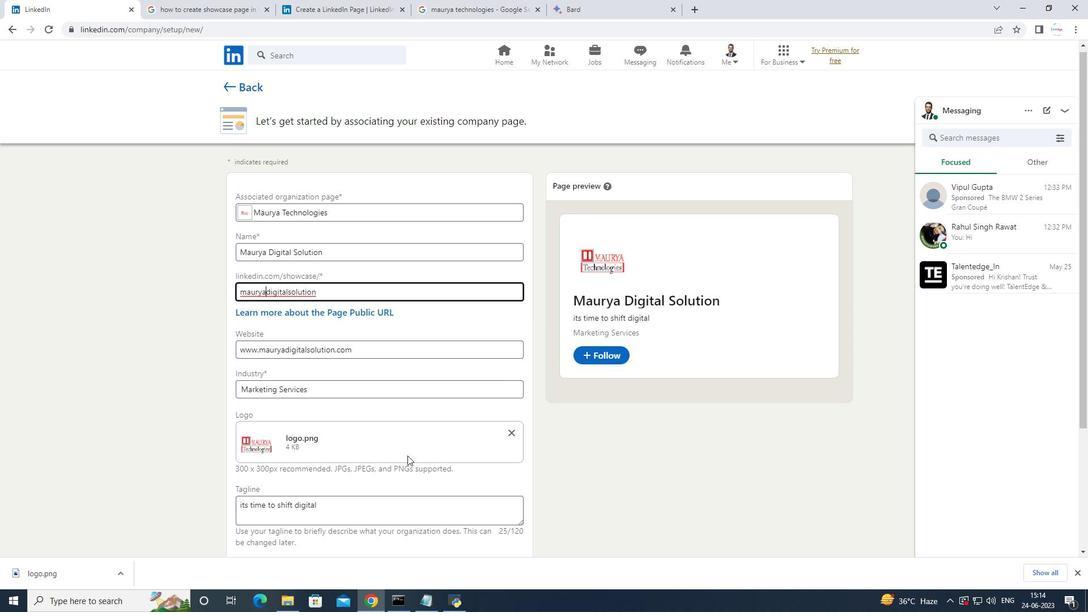 
Action: Mouse moved to (484, 493)
Screenshot: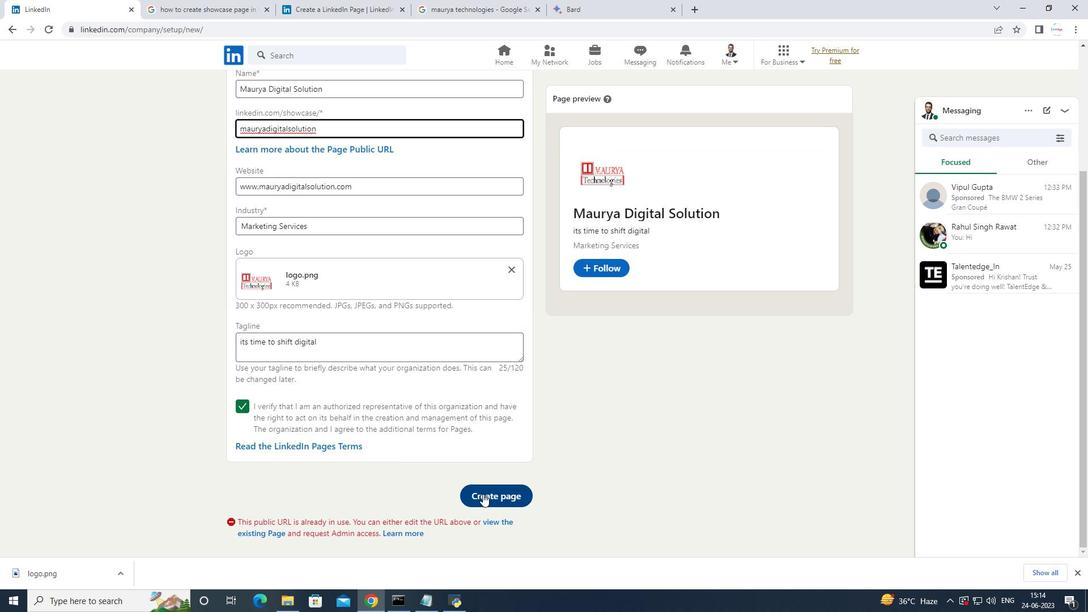 
Action: Mouse pressed left at (484, 493)
Screenshot: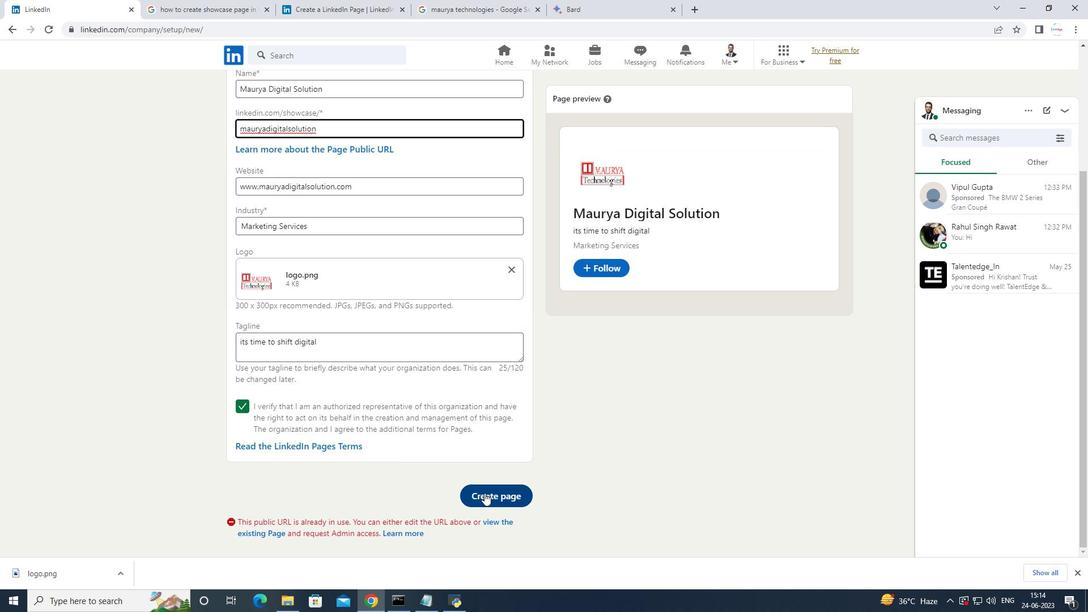 
Action: Mouse moved to (392, 194)
Screenshot: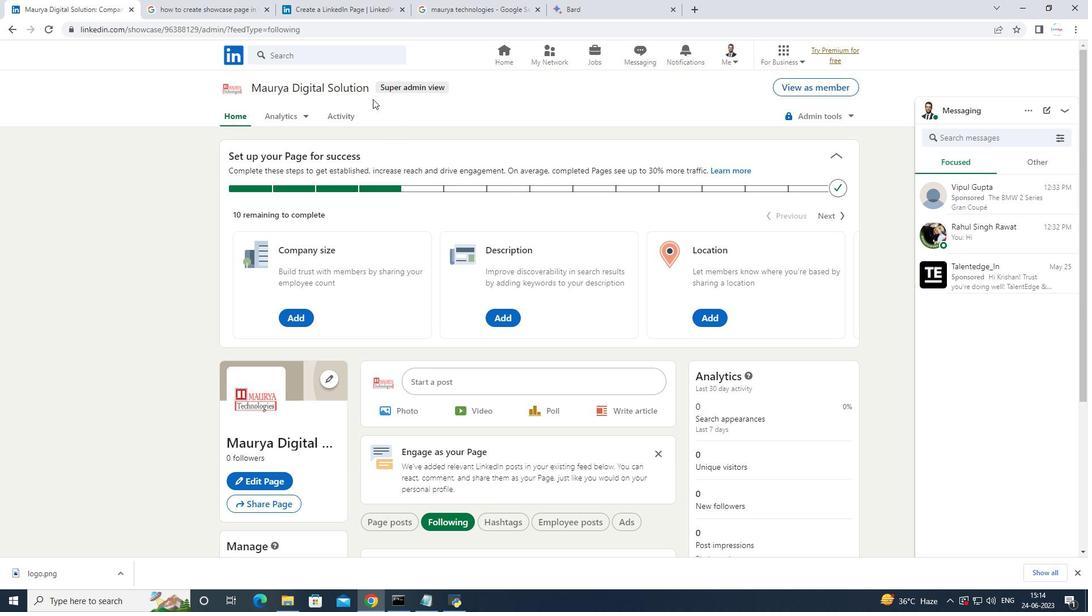 
